 Task: Find a guest house in Santa Cruz, Philippines, with self check-in, priced between ₹9000 and ₹17000, for one guest, with one bedroom, one bed, and one bathroom, and the host speaks English.
Action: Mouse moved to (464, 115)
Screenshot: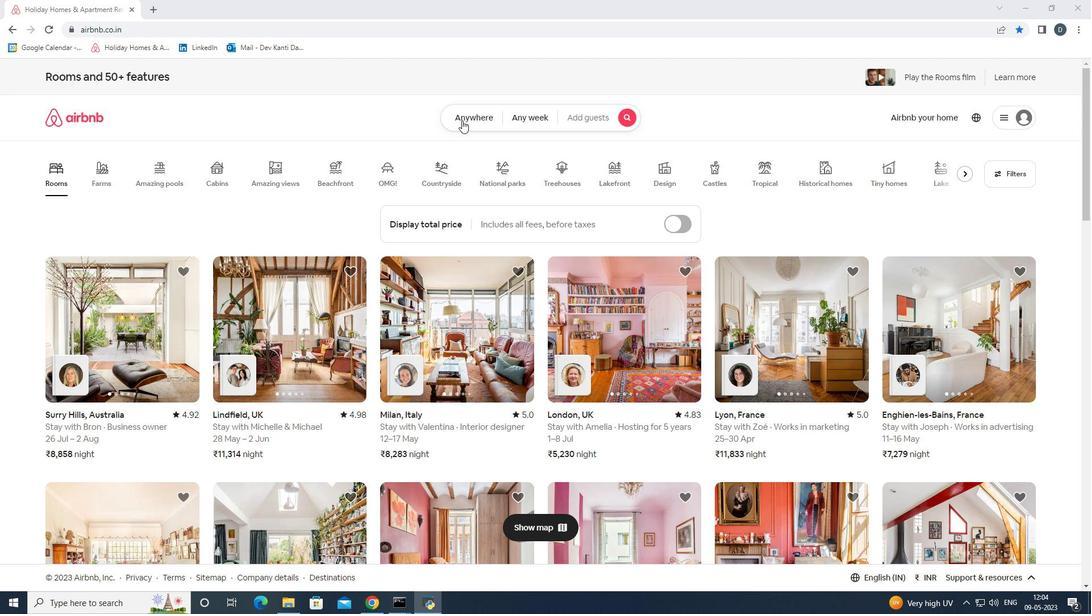 
Action: Mouse pressed left at (464, 115)
Screenshot: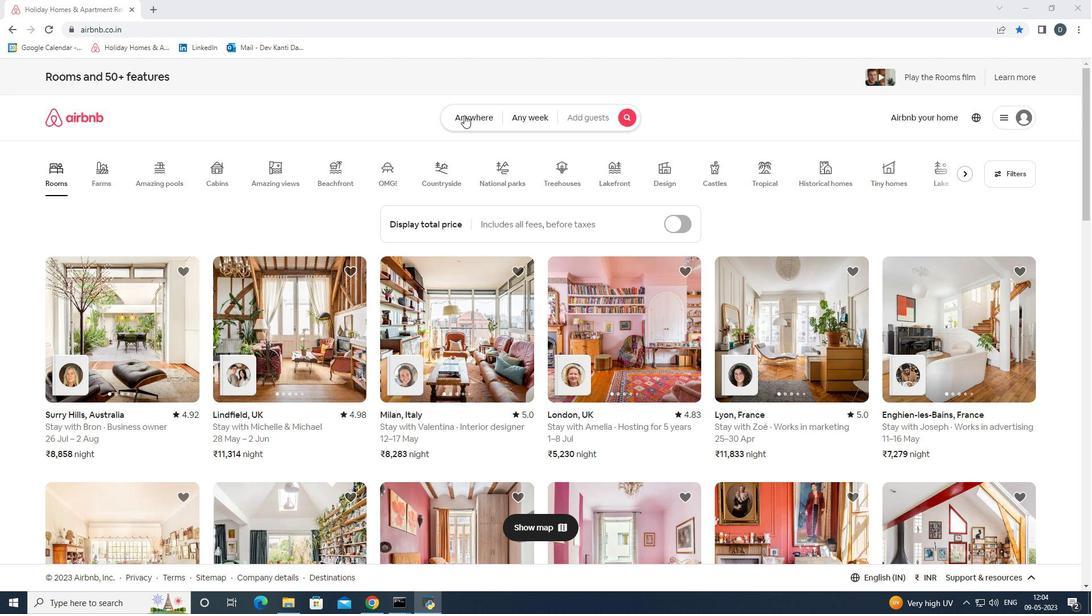 
Action: Mouse moved to (411, 162)
Screenshot: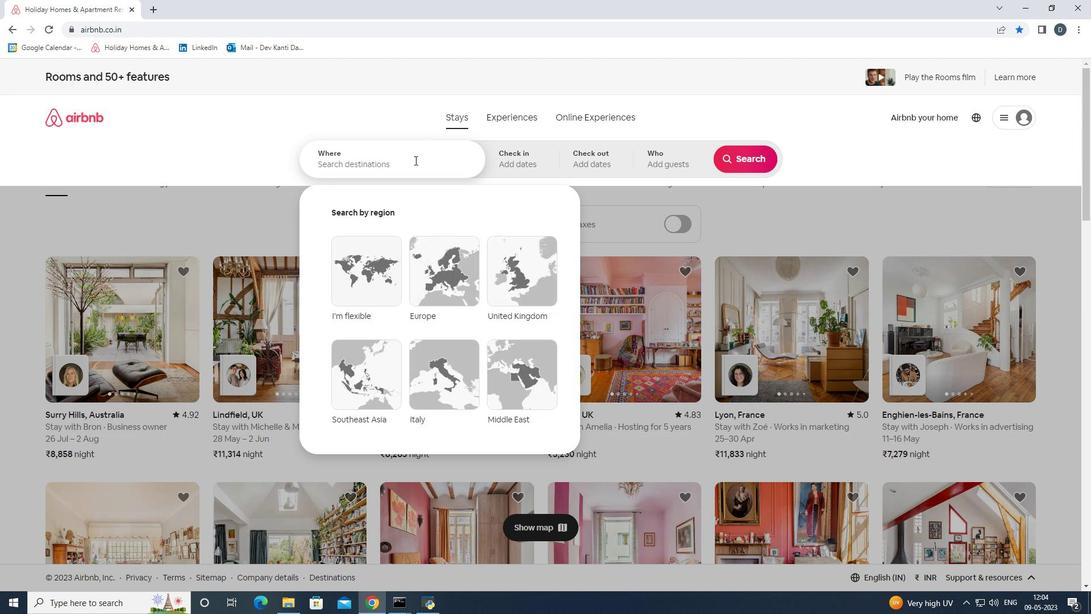 
Action: Mouse pressed left at (411, 162)
Screenshot: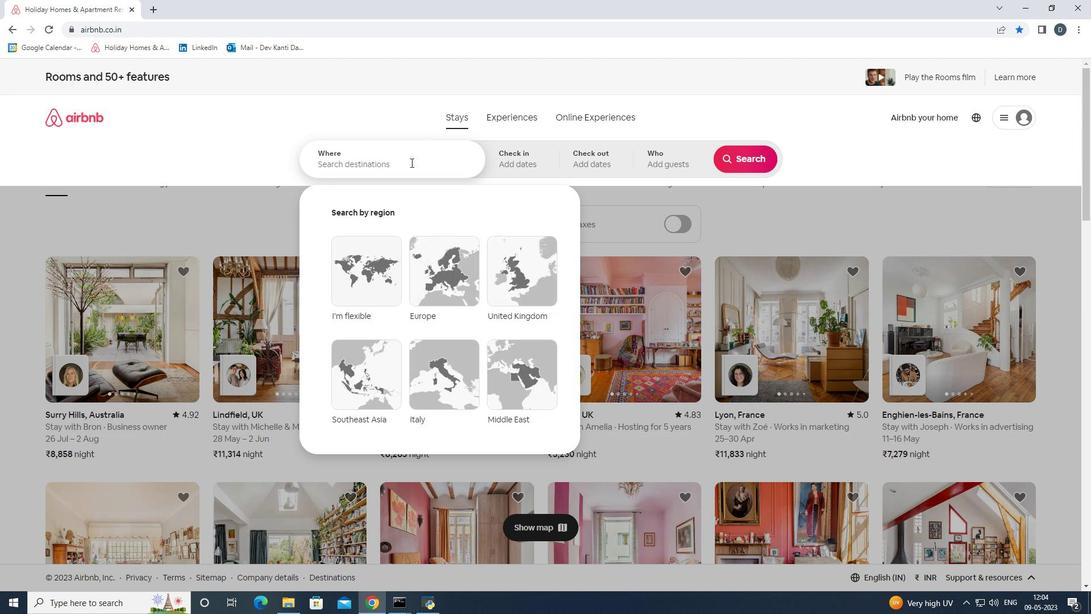 
Action: Key pressed <Key.shift><Key.shift><Key.shift><Key.shift>Santa<Key.space><Key.shift>Cruz,<Key.space><Key.shift><Key.shift><Key.shift><Key.shift><Key.shift><Key.shift>Phill<Key.backspace>ippines<Key.enter>
Screenshot: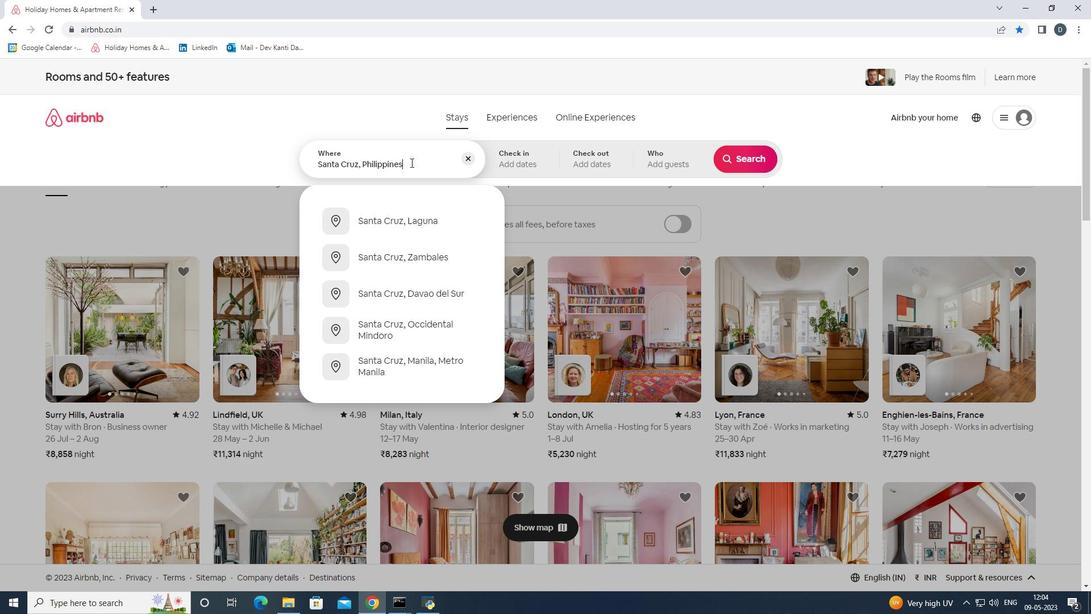
Action: Mouse moved to (742, 250)
Screenshot: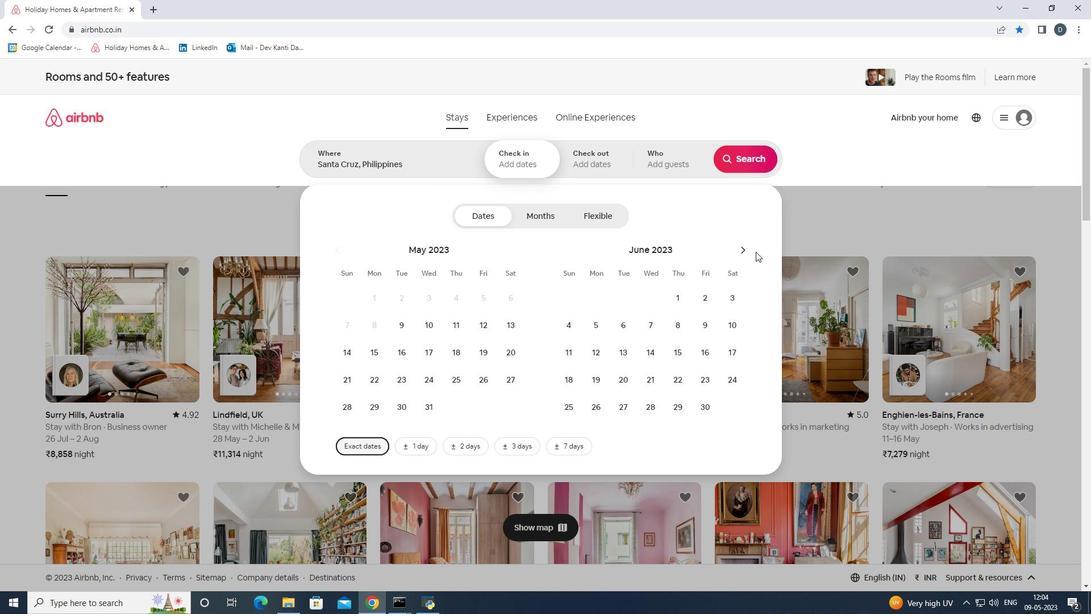 
Action: Mouse pressed left at (742, 250)
Screenshot: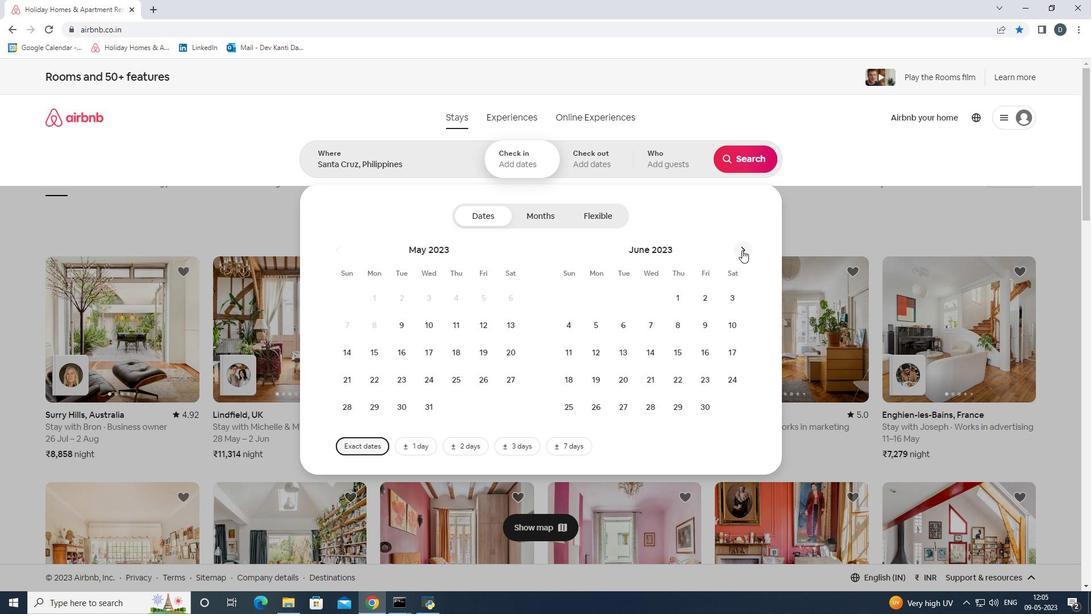
Action: Mouse pressed left at (742, 250)
Screenshot: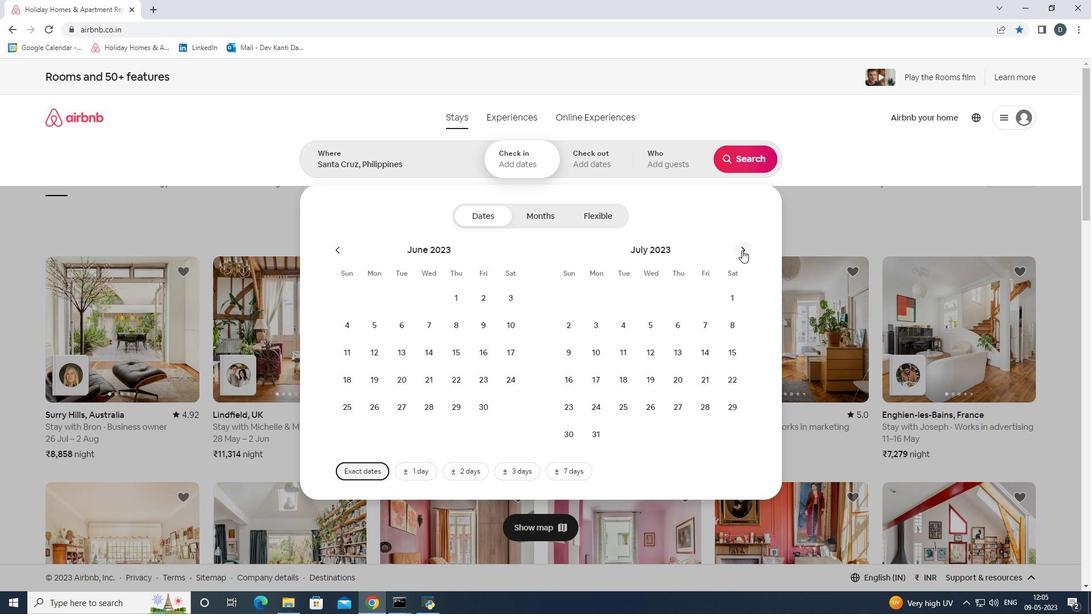 
Action: Mouse pressed left at (742, 250)
Screenshot: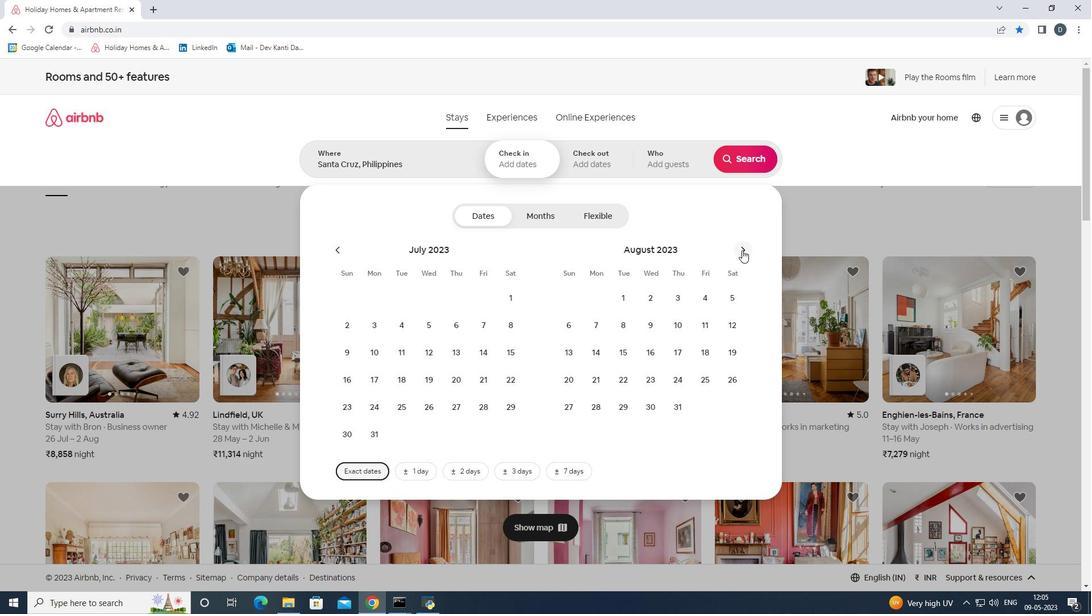 
Action: Mouse moved to (655, 323)
Screenshot: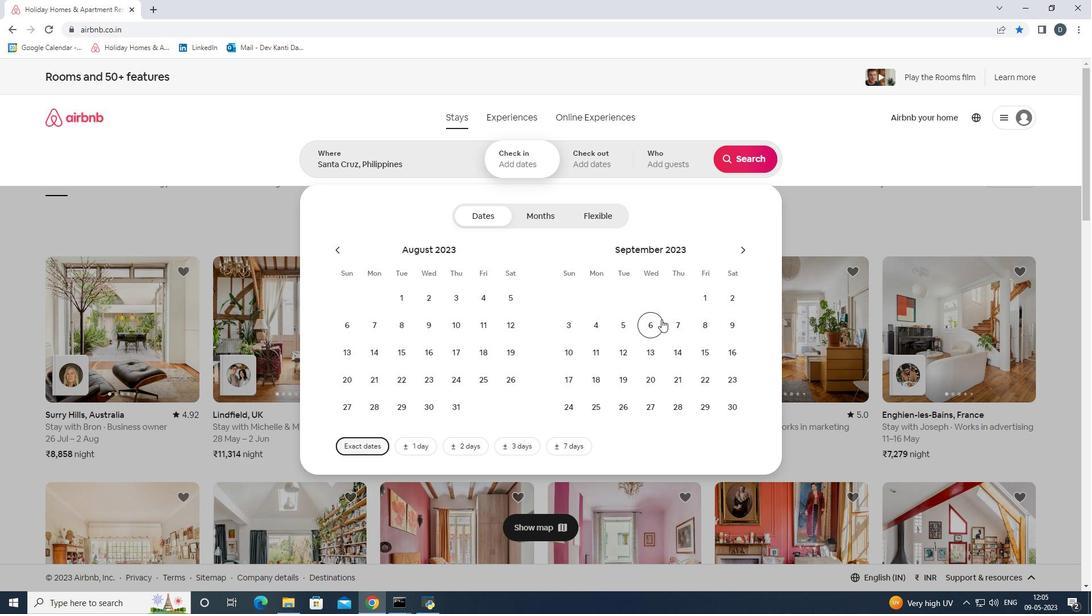 
Action: Mouse pressed left at (655, 323)
Screenshot: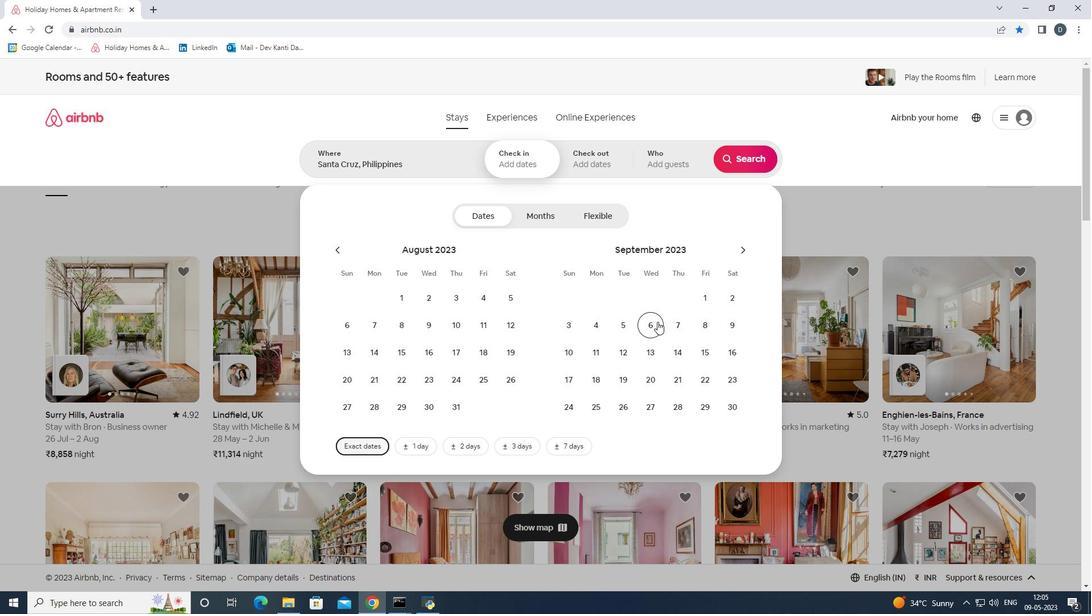 
Action: Mouse moved to (571, 355)
Screenshot: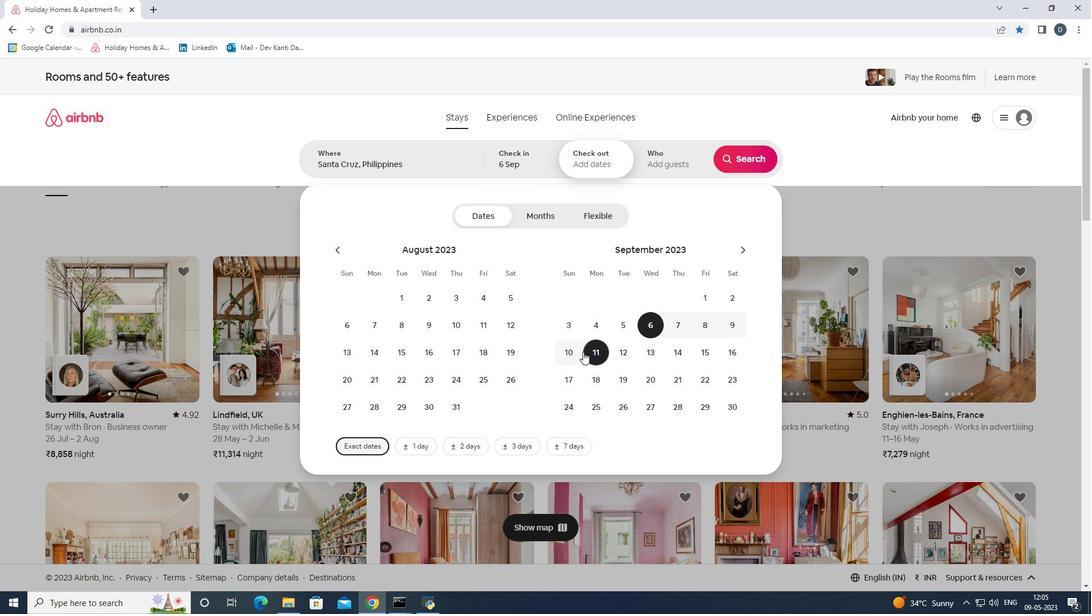 
Action: Mouse pressed left at (571, 355)
Screenshot: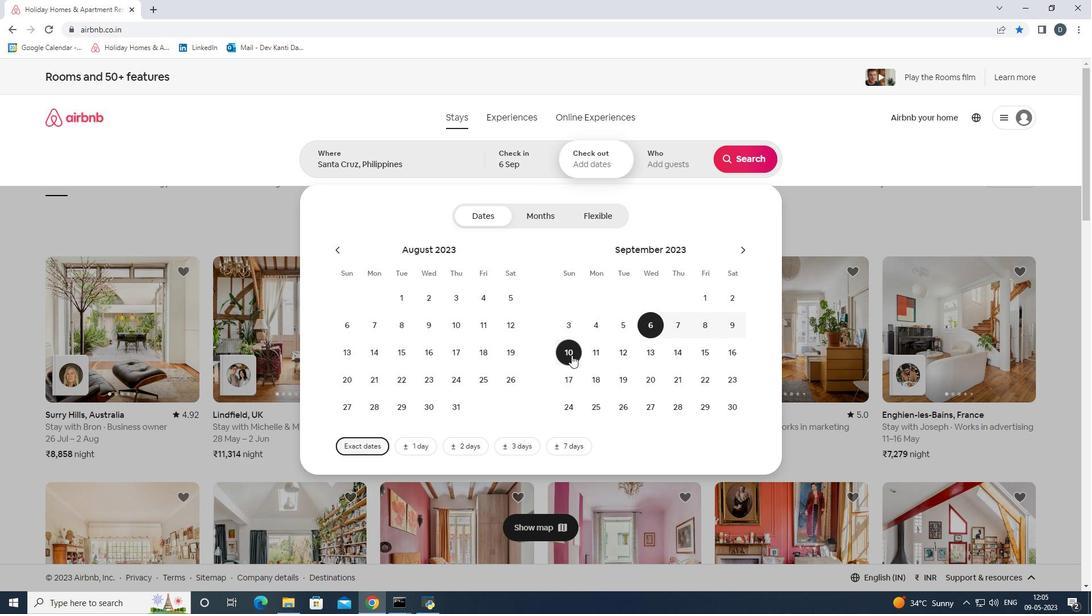 
Action: Mouse moved to (661, 165)
Screenshot: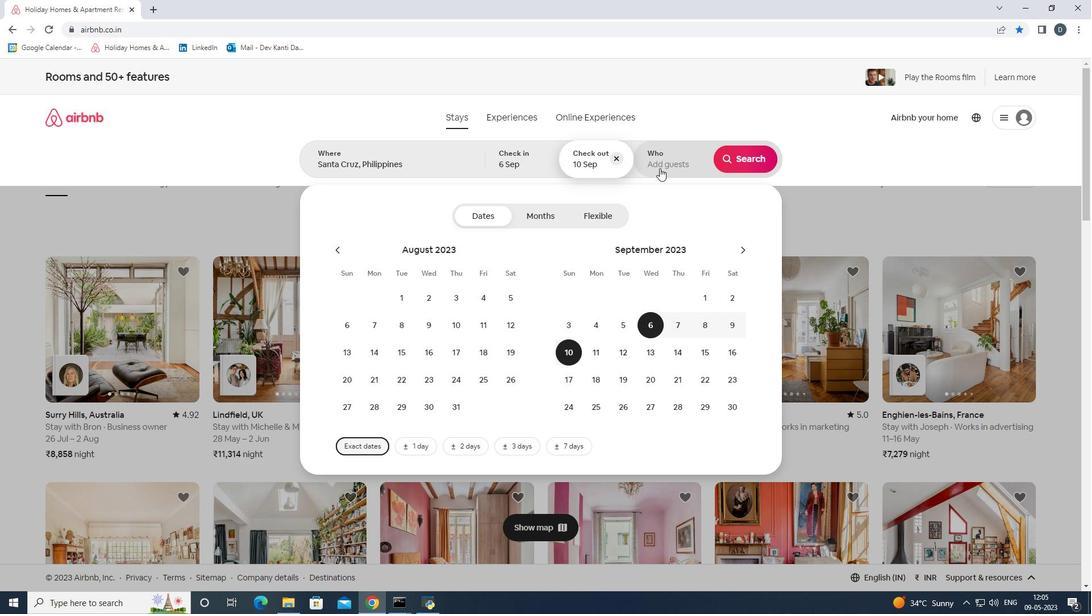 
Action: Mouse pressed left at (661, 165)
Screenshot: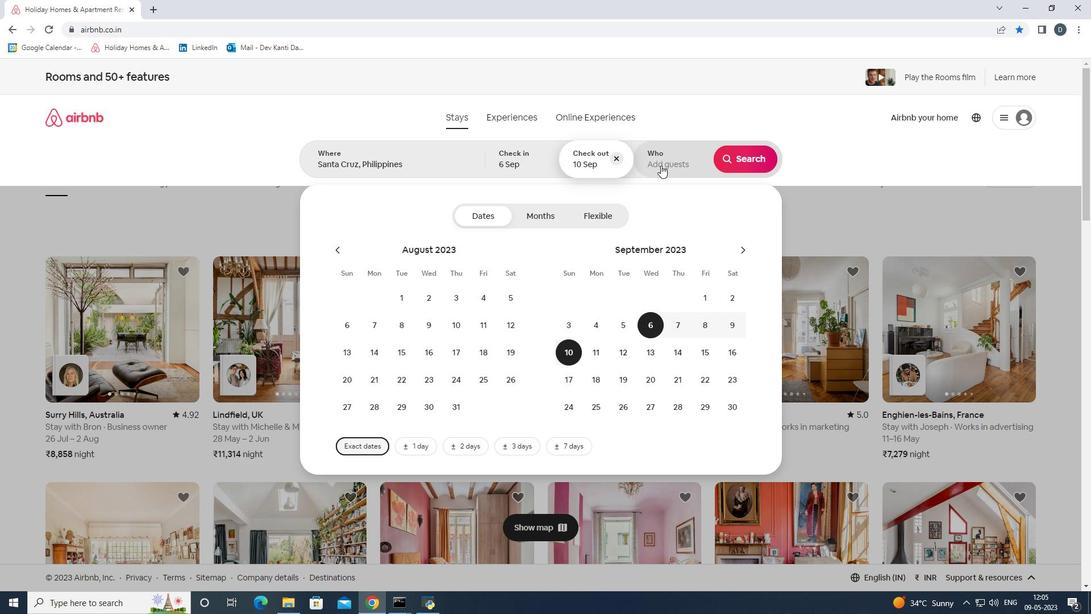 
Action: Mouse moved to (745, 217)
Screenshot: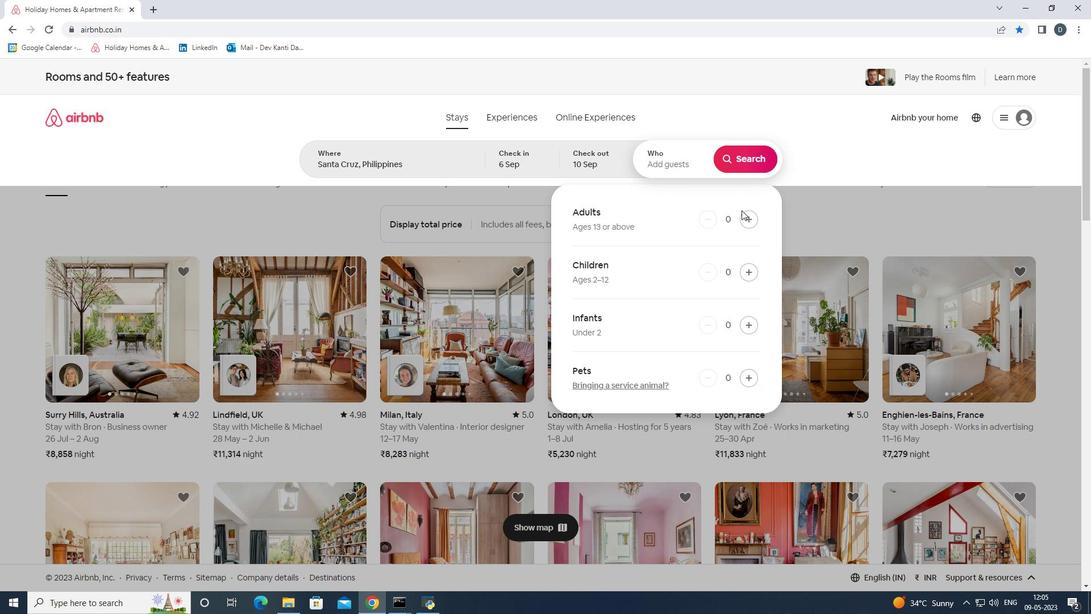 
Action: Mouse pressed left at (745, 217)
Screenshot: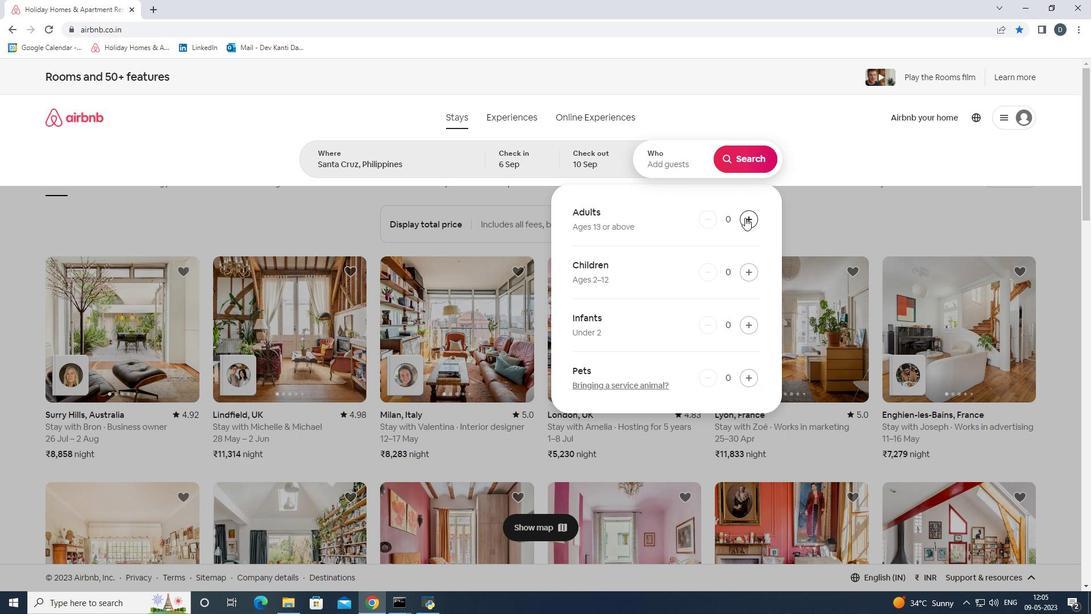 
Action: Mouse moved to (748, 165)
Screenshot: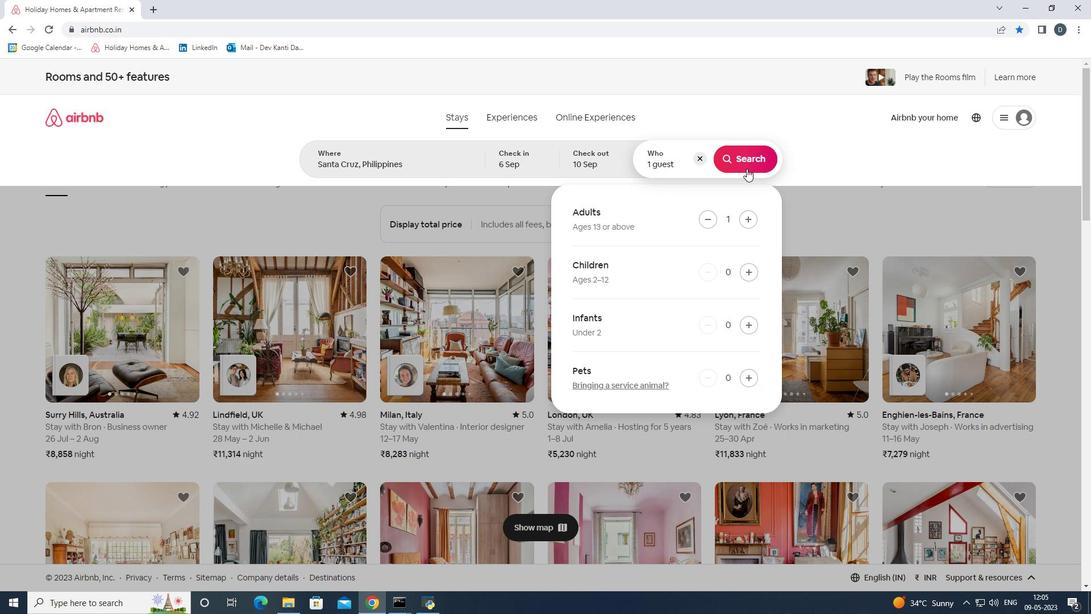 
Action: Mouse pressed left at (748, 165)
Screenshot: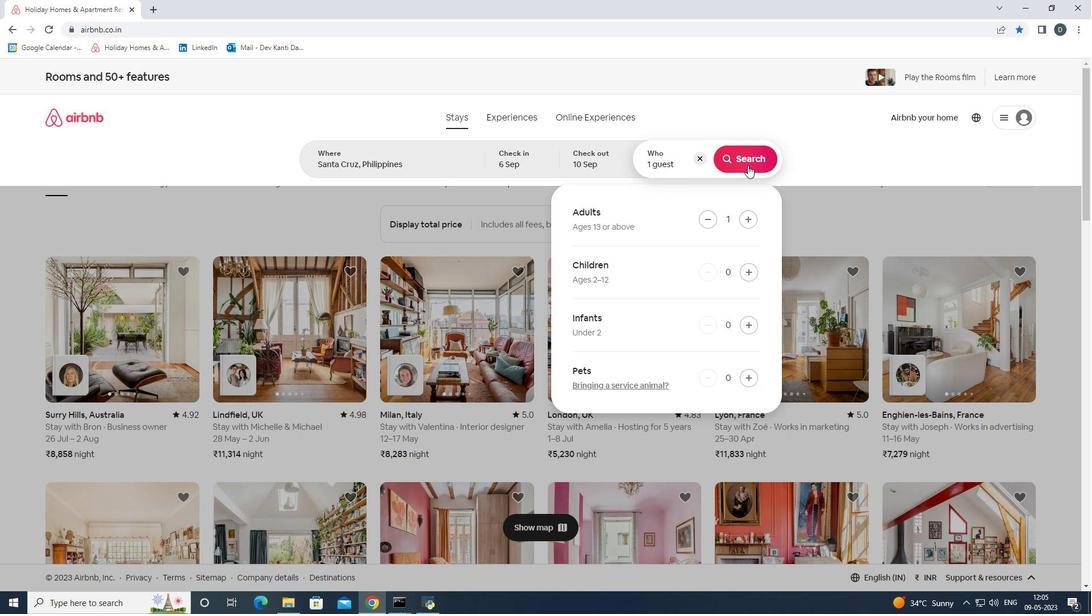 
Action: Mouse moved to (1039, 126)
Screenshot: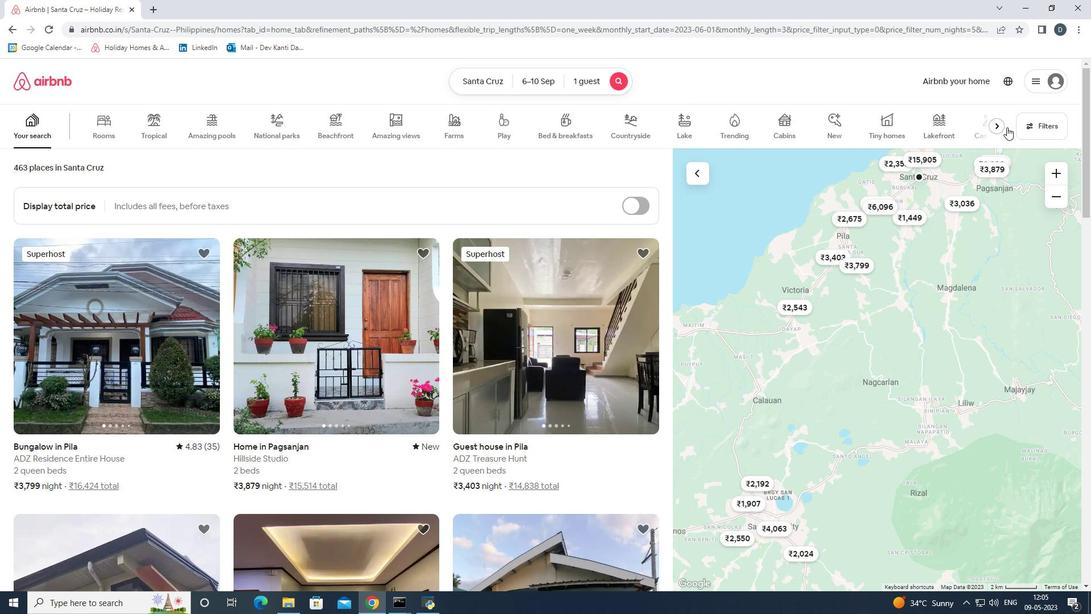 
Action: Mouse pressed left at (1039, 126)
Screenshot: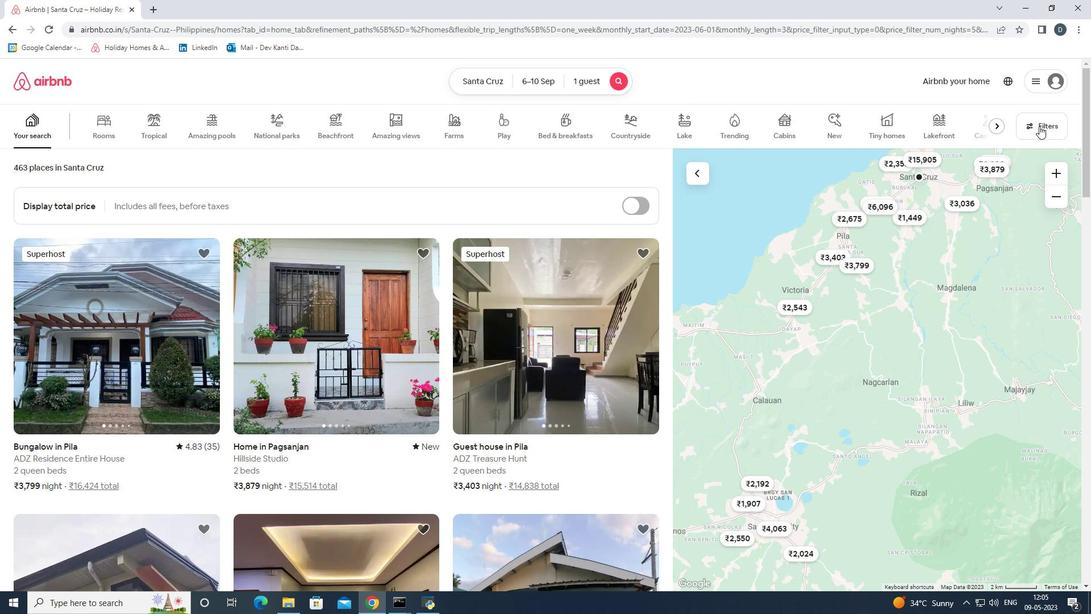 
Action: Mouse moved to (465, 403)
Screenshot: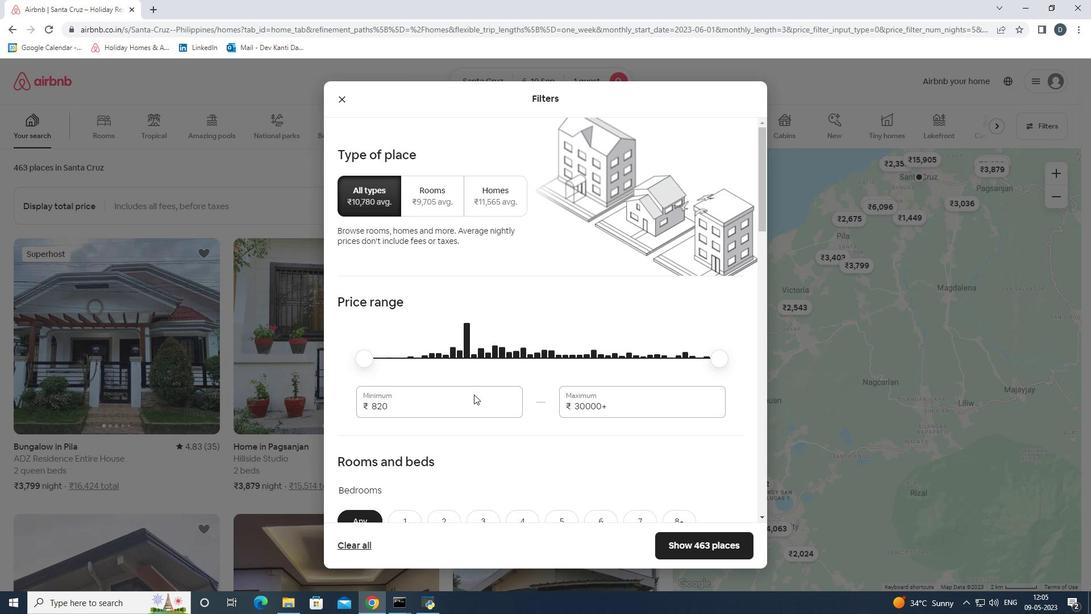 
Action: Mouse pressed left at (465, 403)
Screenshot: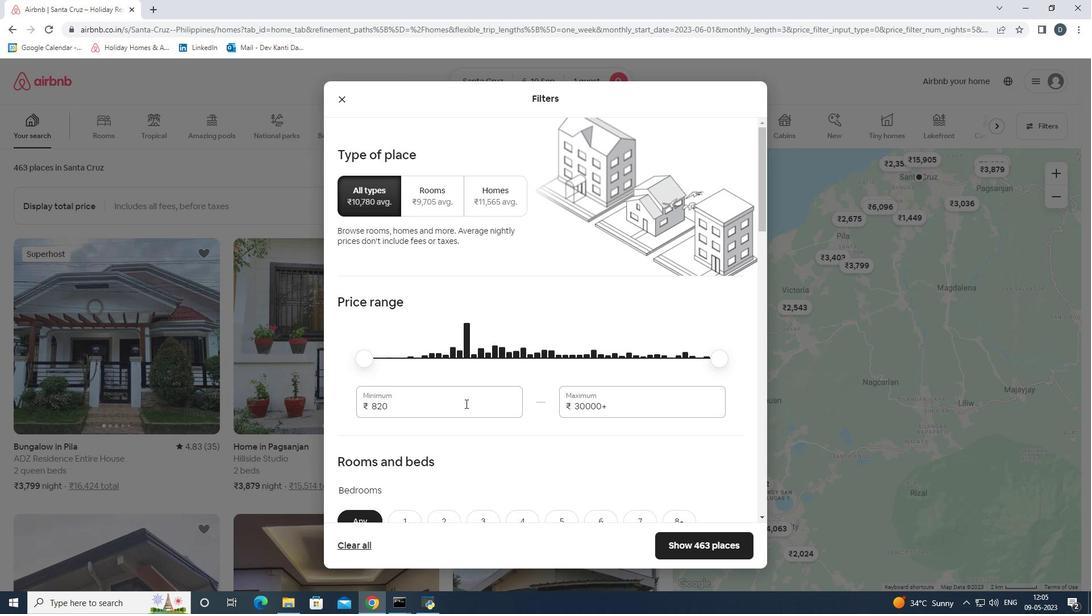 
Action: Mouse pressed left at (465, 403)
Screenshot: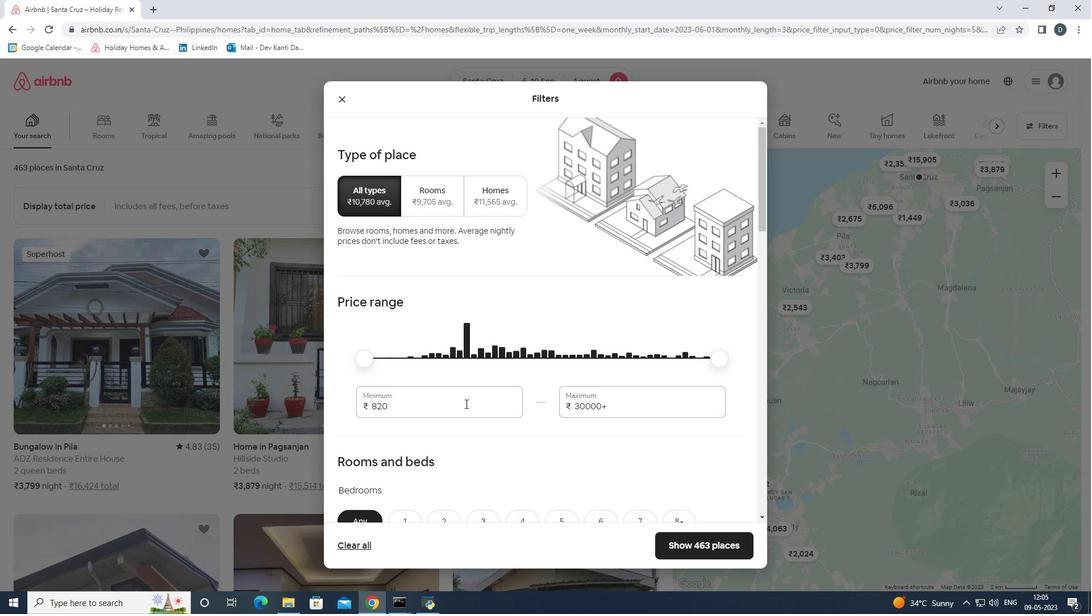 
Action: Key pressed 9000<Key.tab>17000
Screenshot: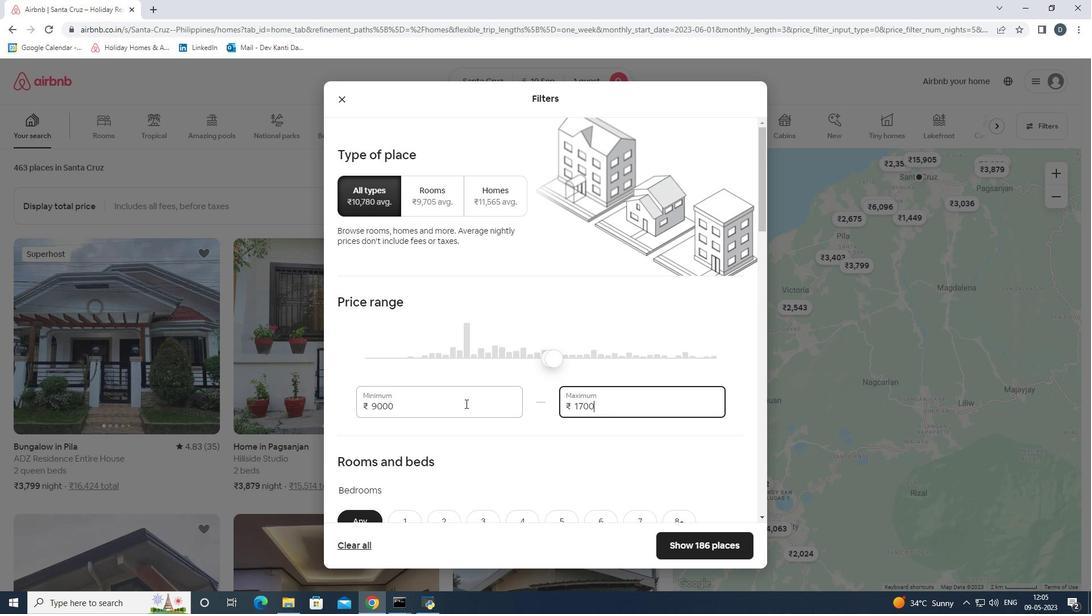 
Action: Mouse scrolled (465, 403) with delta (0, 0)
Screenshot: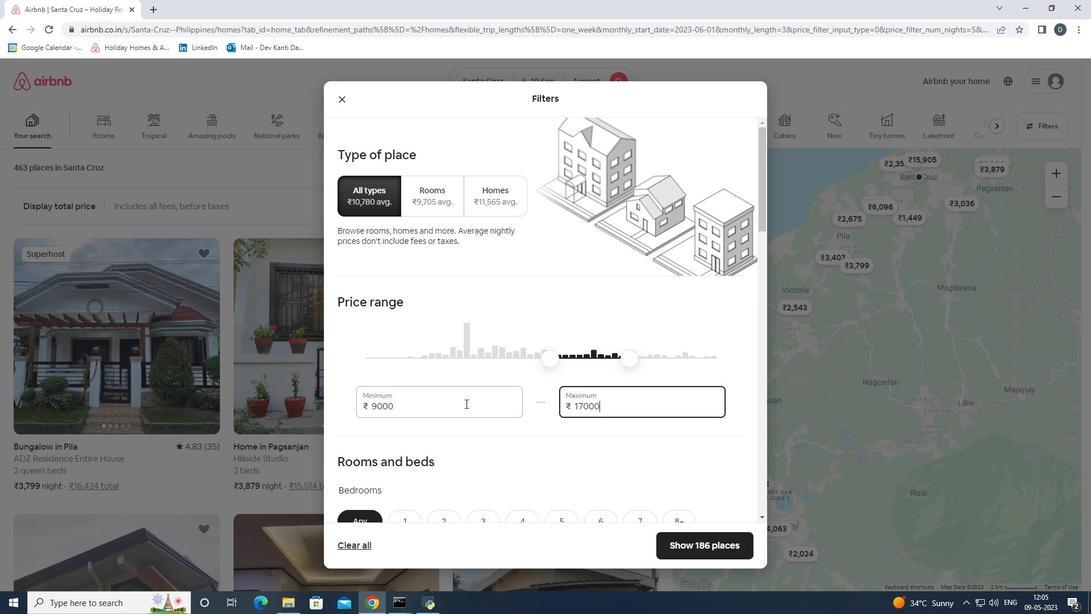 
Action: Mouse scrolled (465, 403) with delta (0, 0)
Screenshot: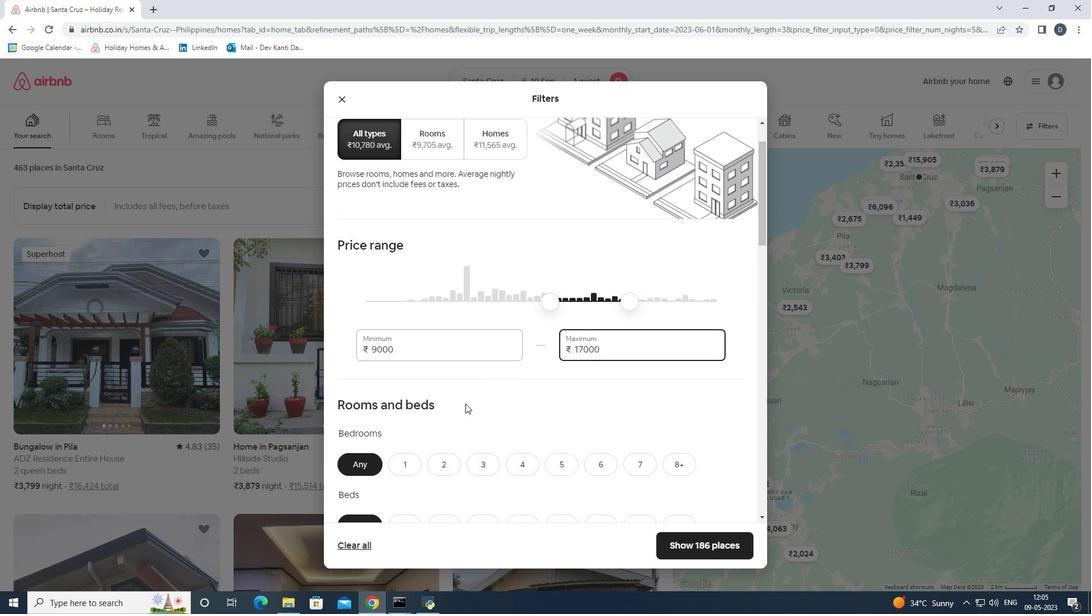 
Action: Mouse scrolled (465, 403) with delta (0, 0)
Screenshot: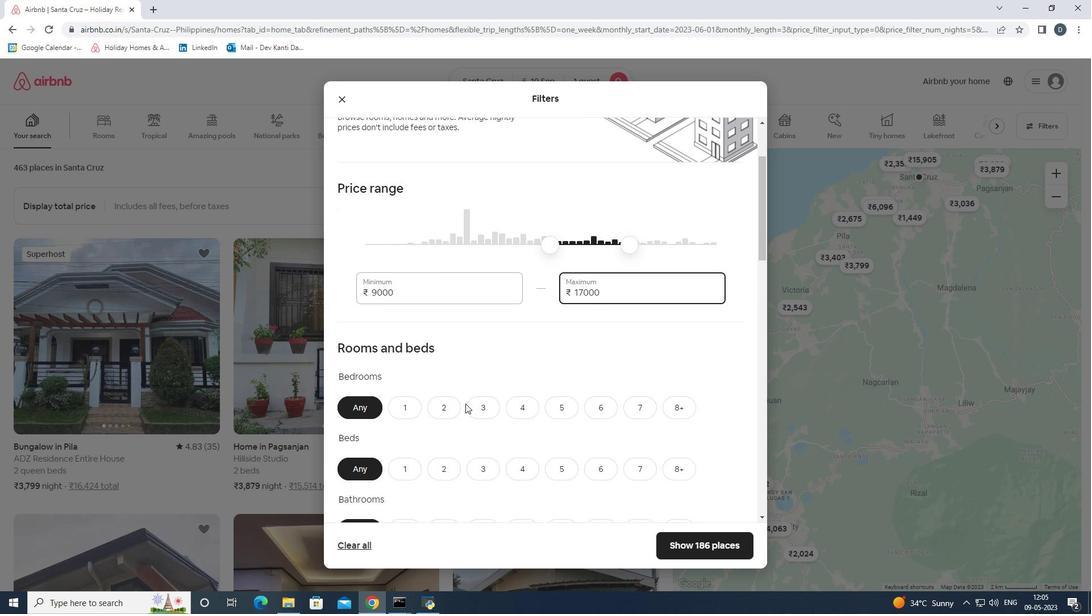 
Action: Mouse moved to (408, 354)
Screenshot: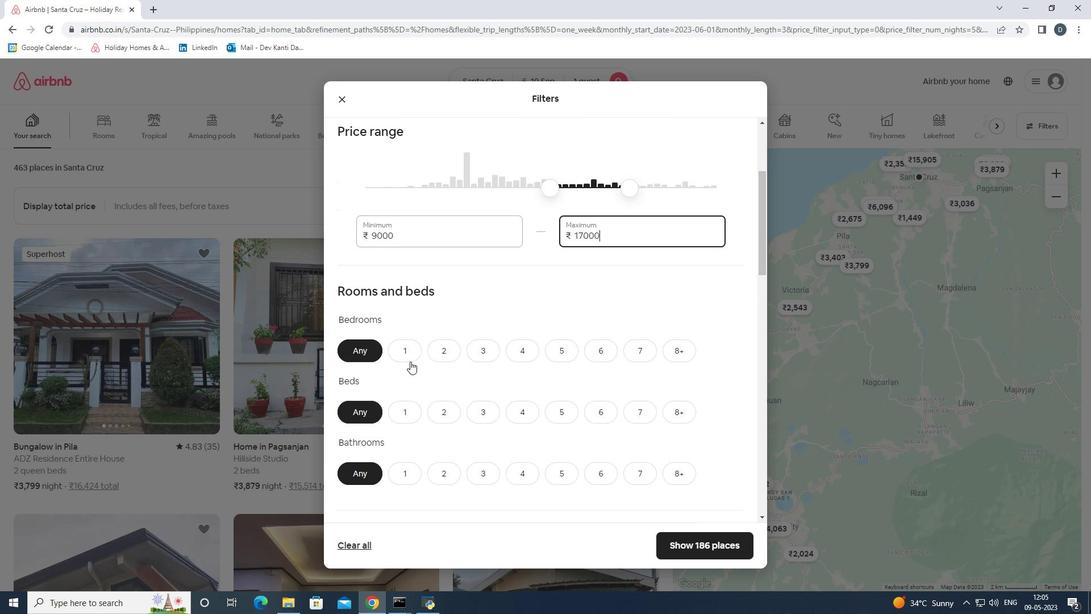 
Action: Mouse pressed left at (408, 354)
Screenshot: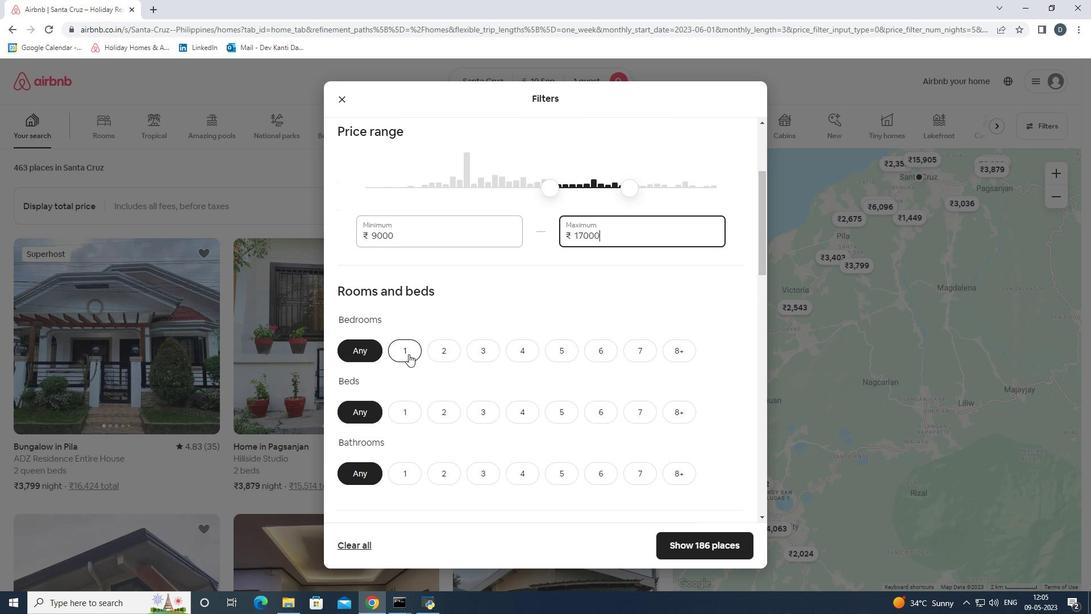 
Action: Mouse moved to (400, 406)
Screenshot: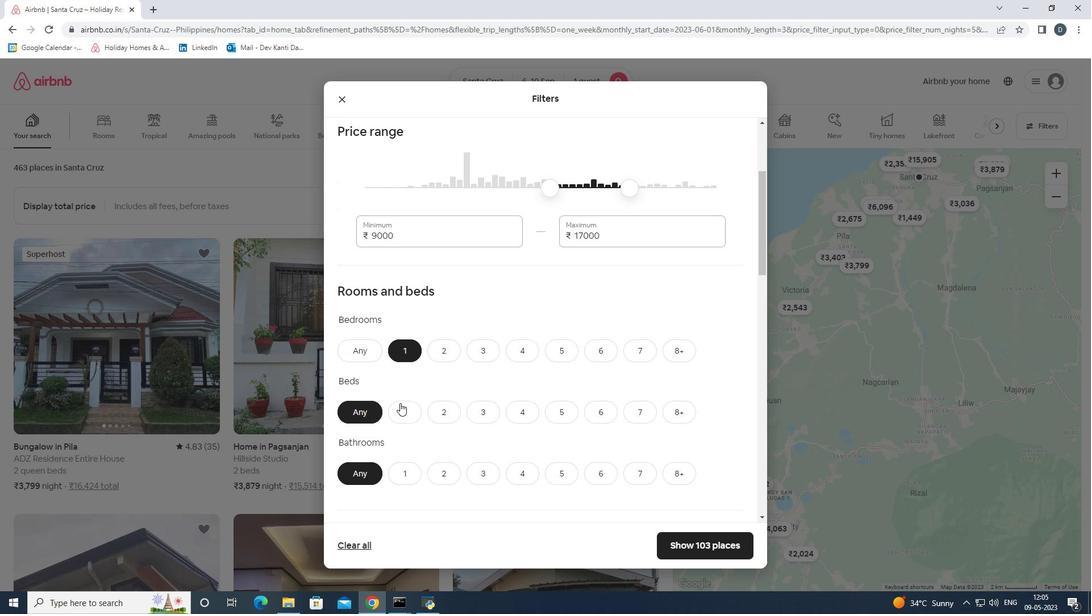 
Action: Mouse pressed left at (400, 406)
Screenshot: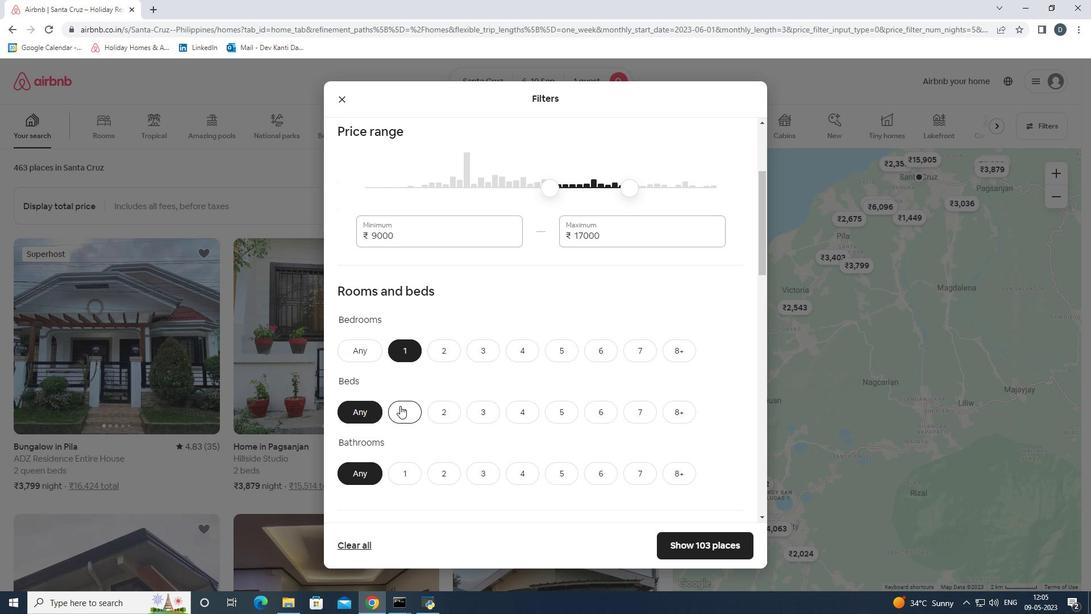 
Action: Mouse moved to (400, 467)
Screenshot: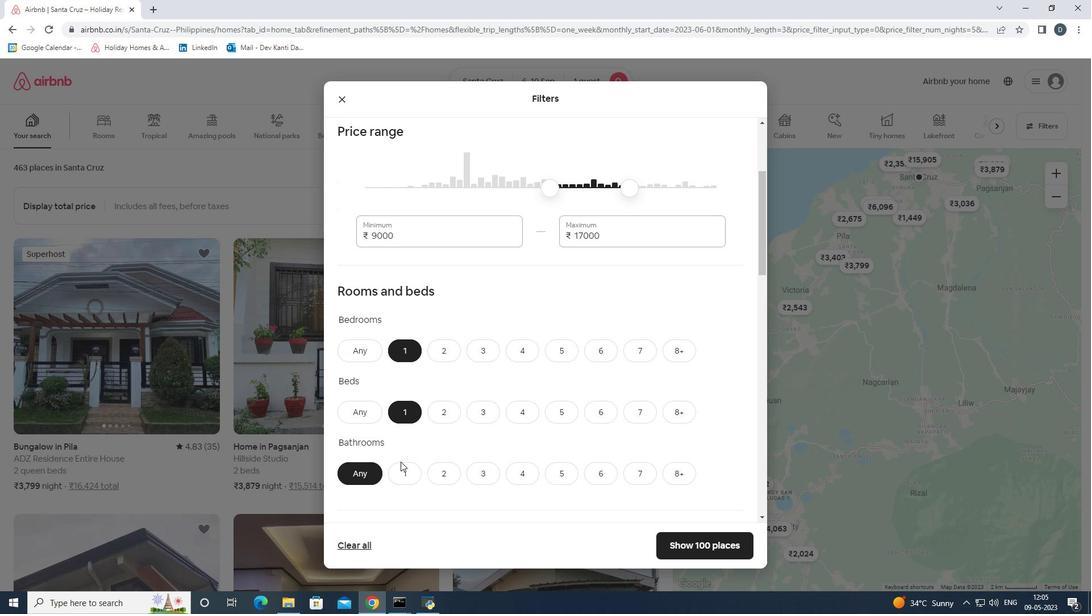 
Action: Mouse pressed left at (400, 467)
Screenshot: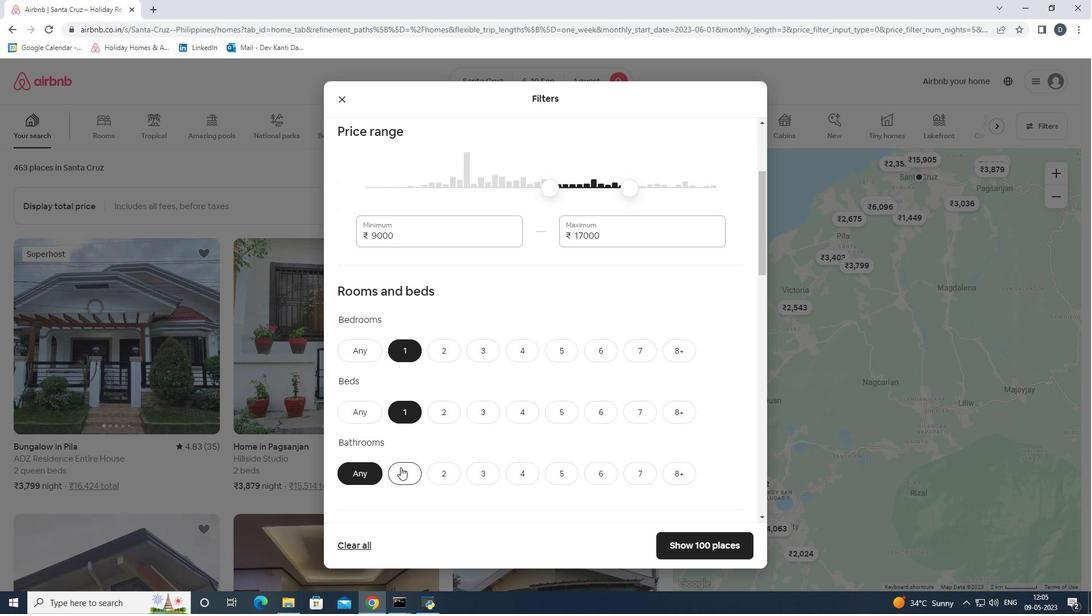 
Action: Mouse moved to (400, 468)
Screenshot: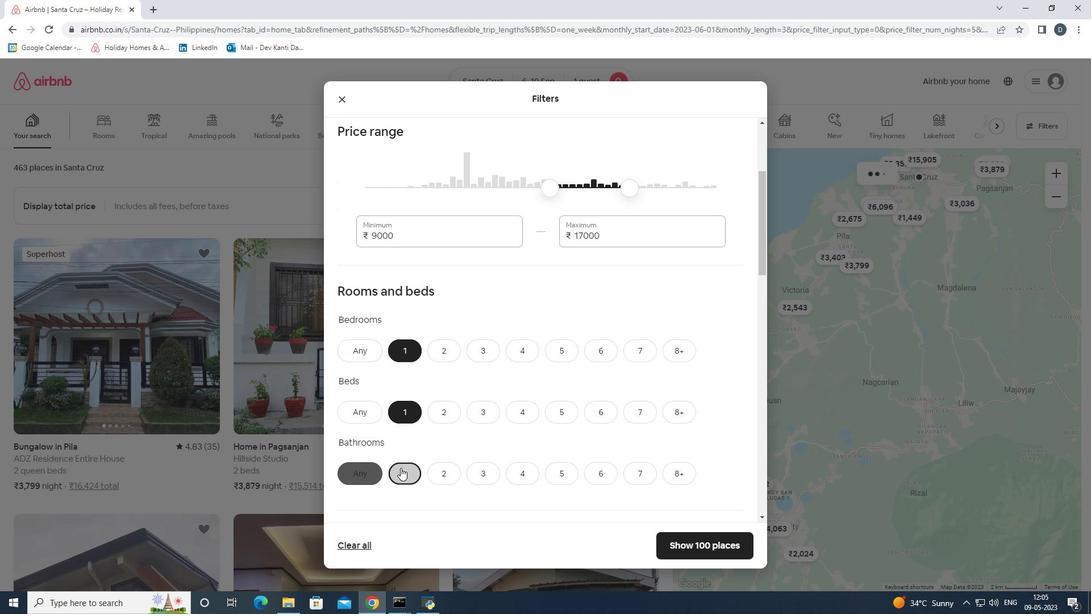 
Action: Mouse scrolled (400, 467) with delta (0, 0)
Screenshot: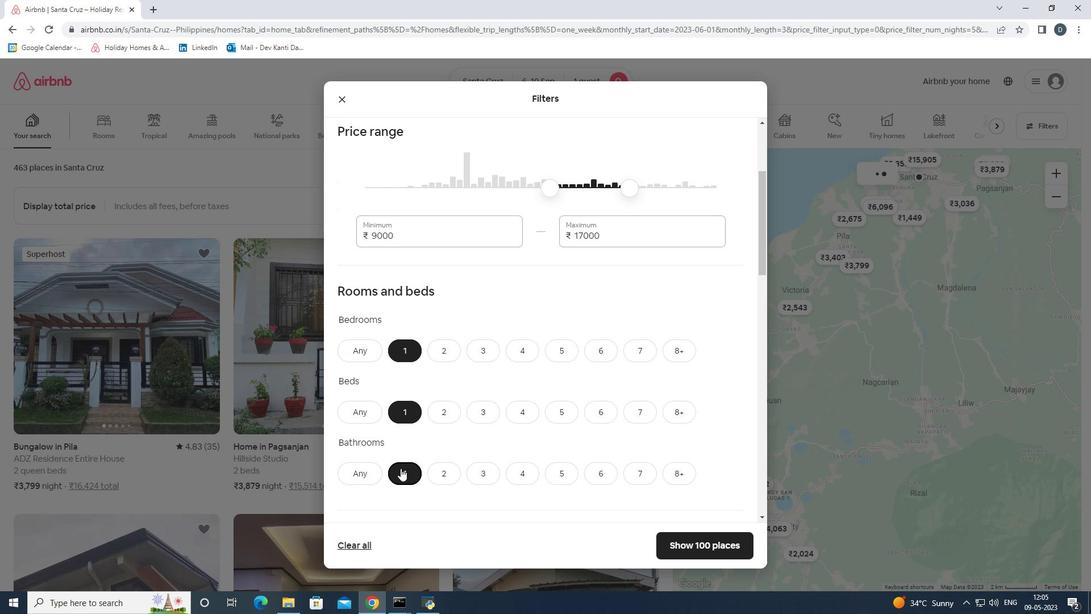 
Action: Mouse scrolled (400, 467) with delta (0, 0)
Screenshot: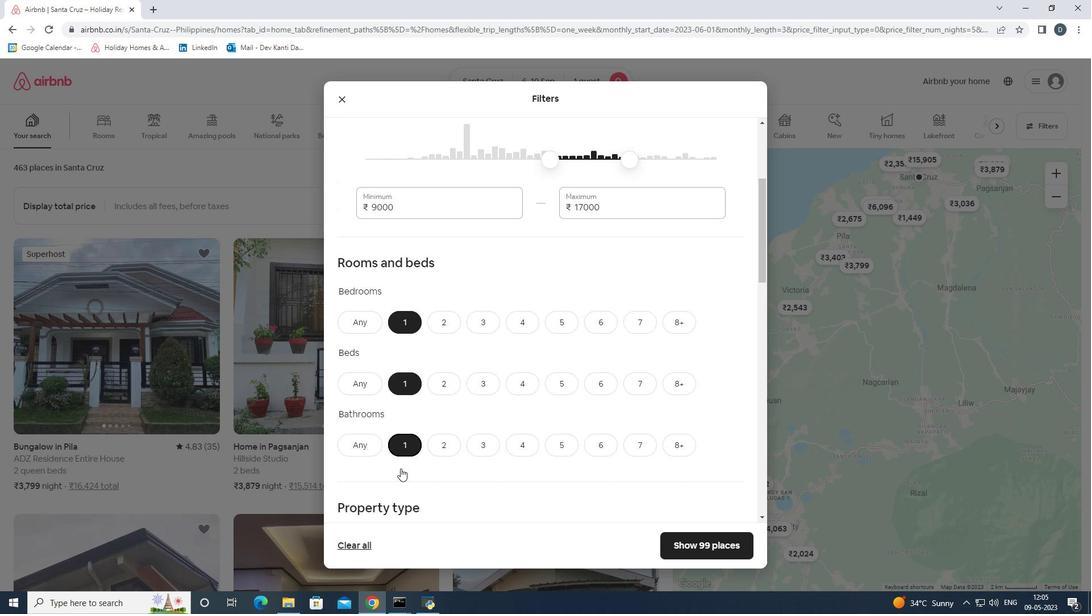 
Action: Mouse scrolled (400, 467) with delta (0, 0)
Screenshot: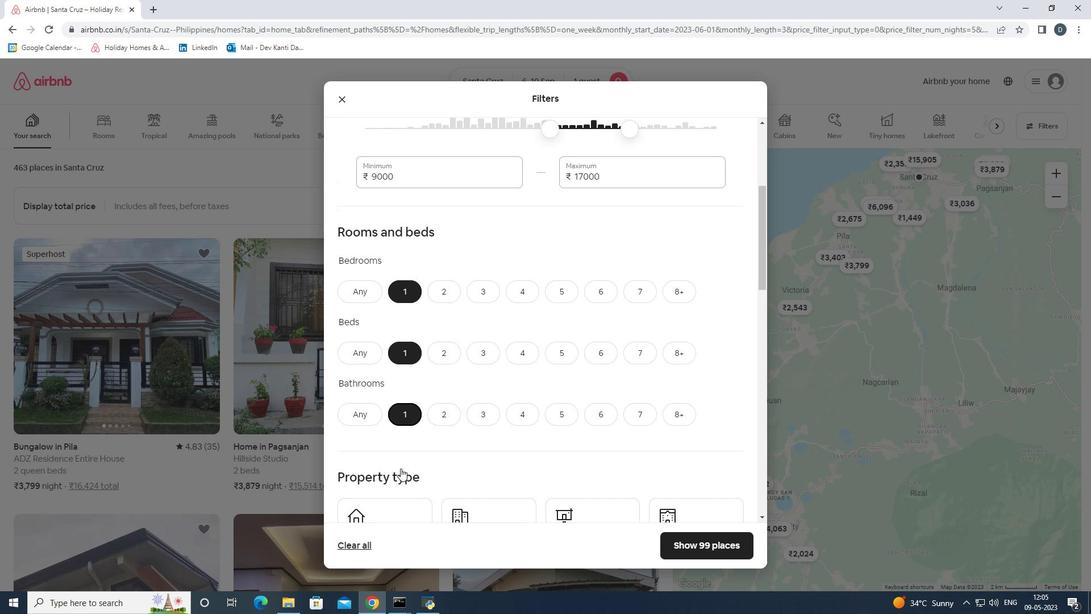 
Action: Mouse moved to (399, 416)
Screenshot: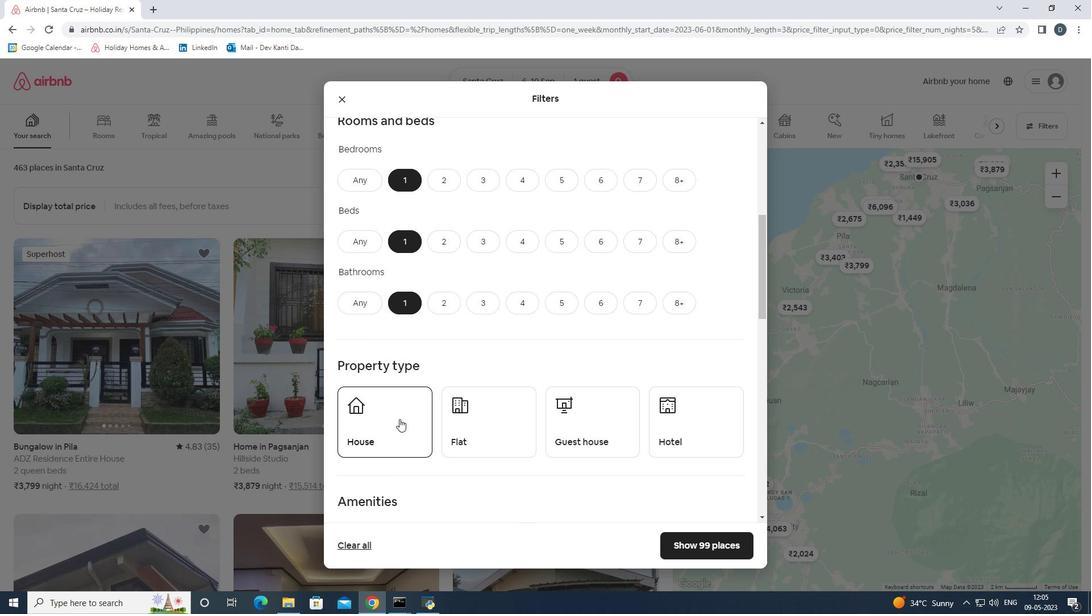 
Action: Mouse pressed left at (399, 416)
Screenshot: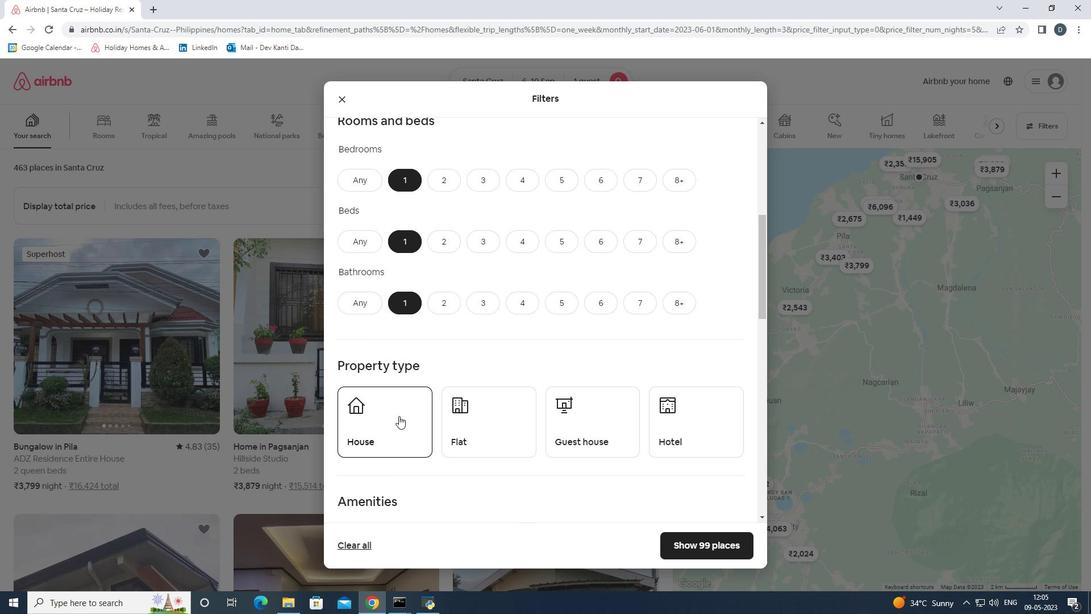 
Action: Mouse moved to (466, 412)
Screenshot: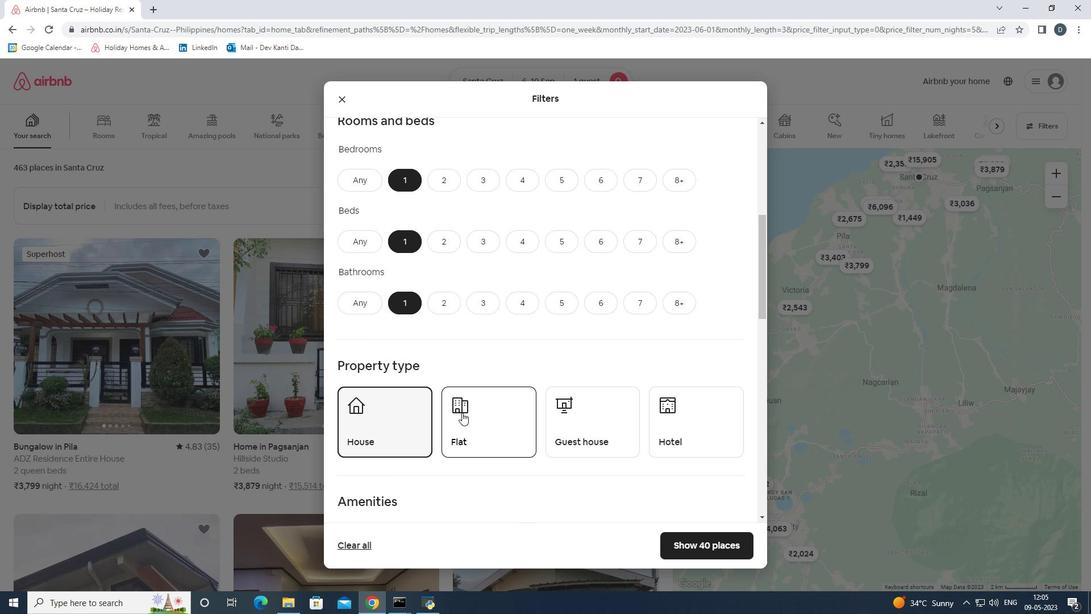 
Action: Mouse pressed left at (466, 412)
Screenshot: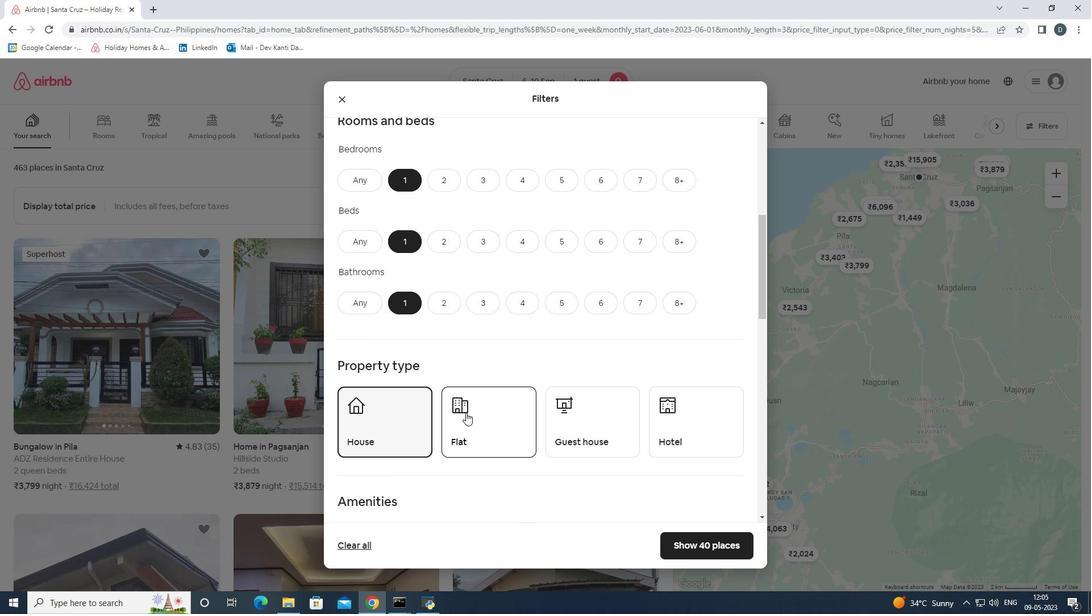 
Action: Mouse moved to (566, 416)
Screenshot: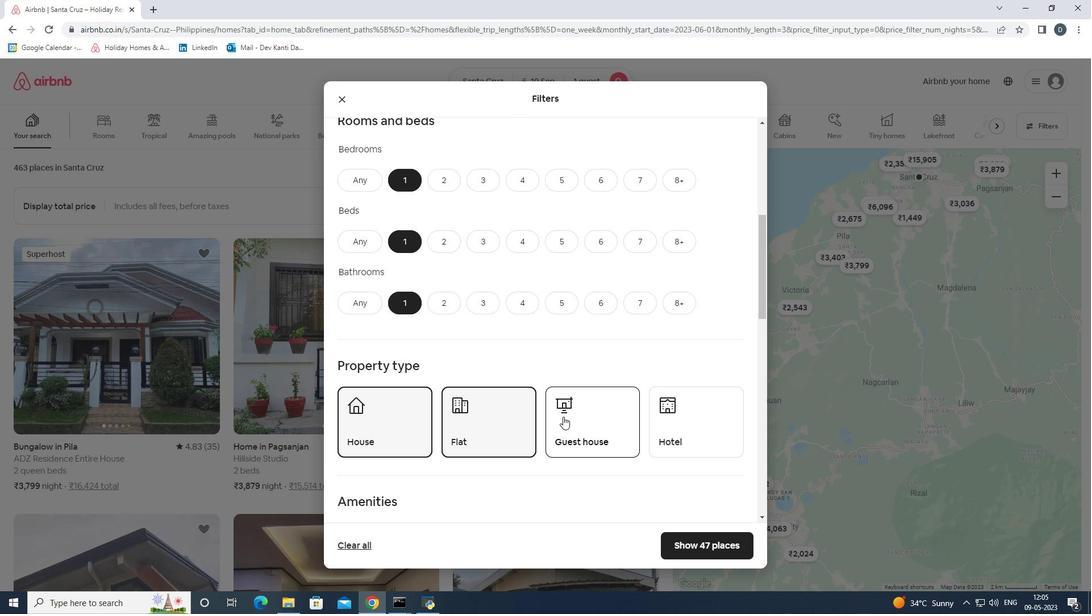 
Action: Mouse pressed left at (566, 416)
Screenshot: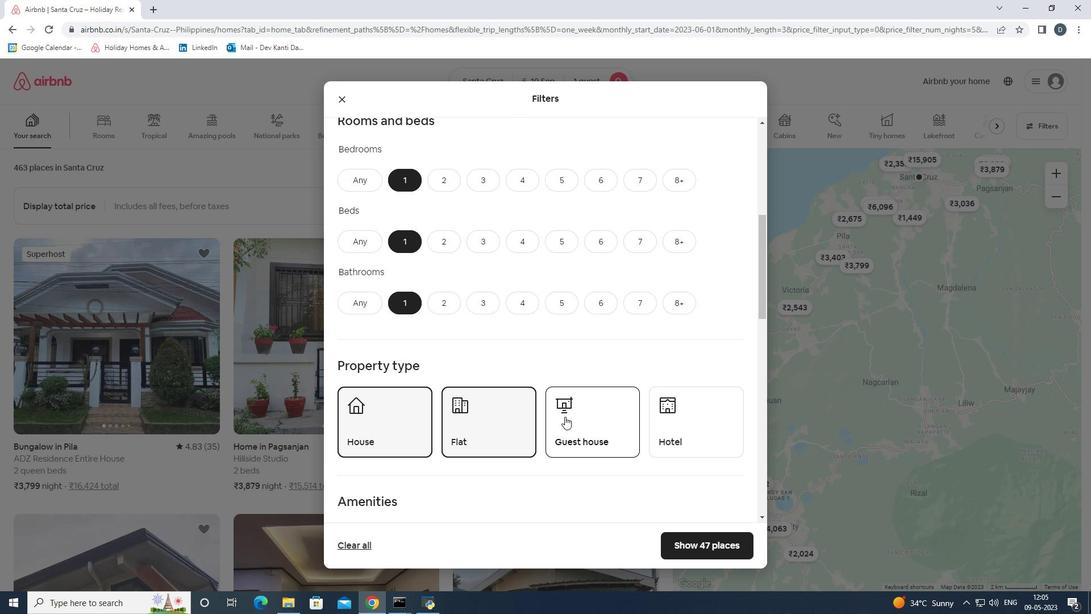 
Action: Mouse moved to (665, 414)
Screenshot: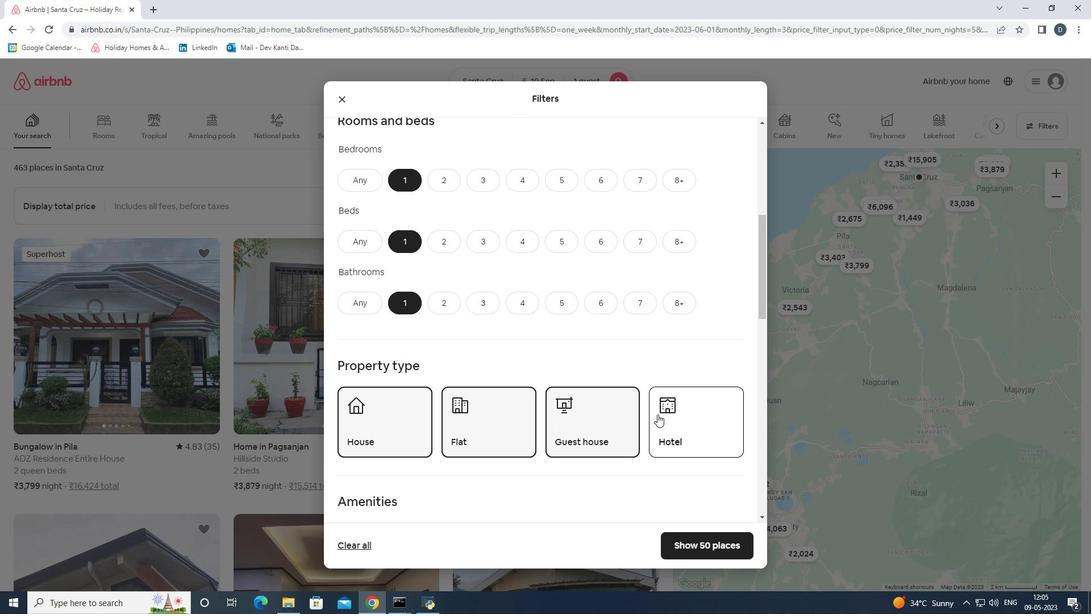
Action: Mouse pressed left at (665, 414)
Screenshot: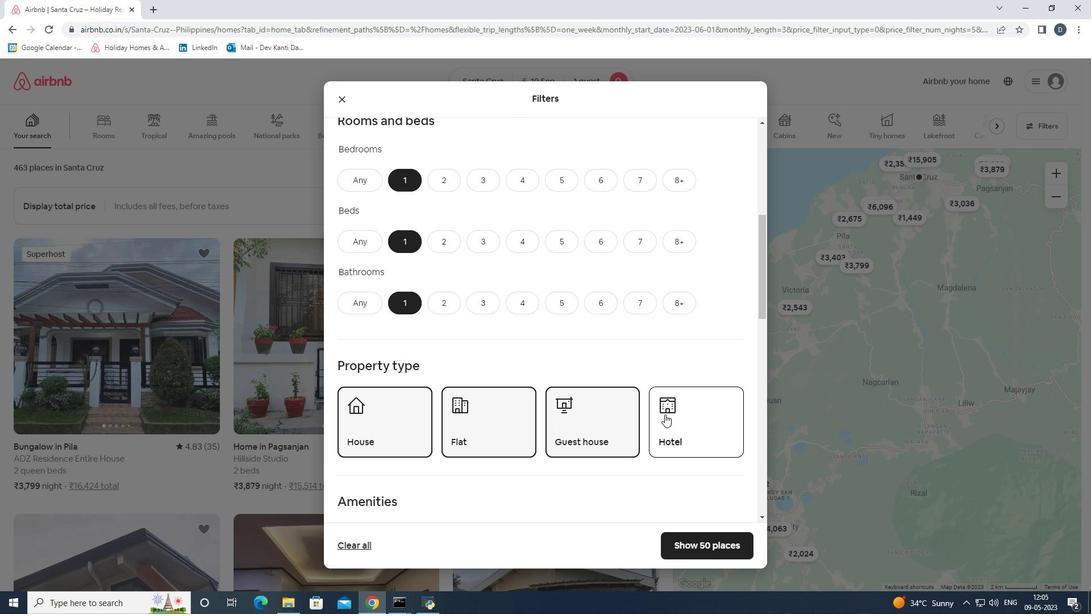 
Action: Mouse scrolled (665, 413) with delta (0, 0)
Screenshot: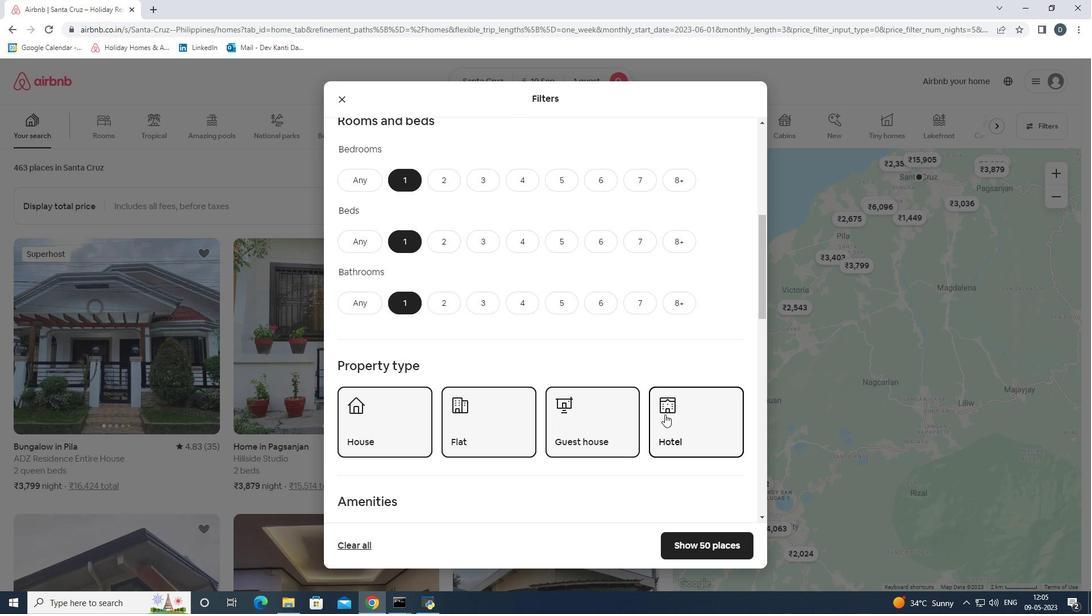 
Action: Mouse scrolled (665, 413) with delta (0, 0)
Screenshot: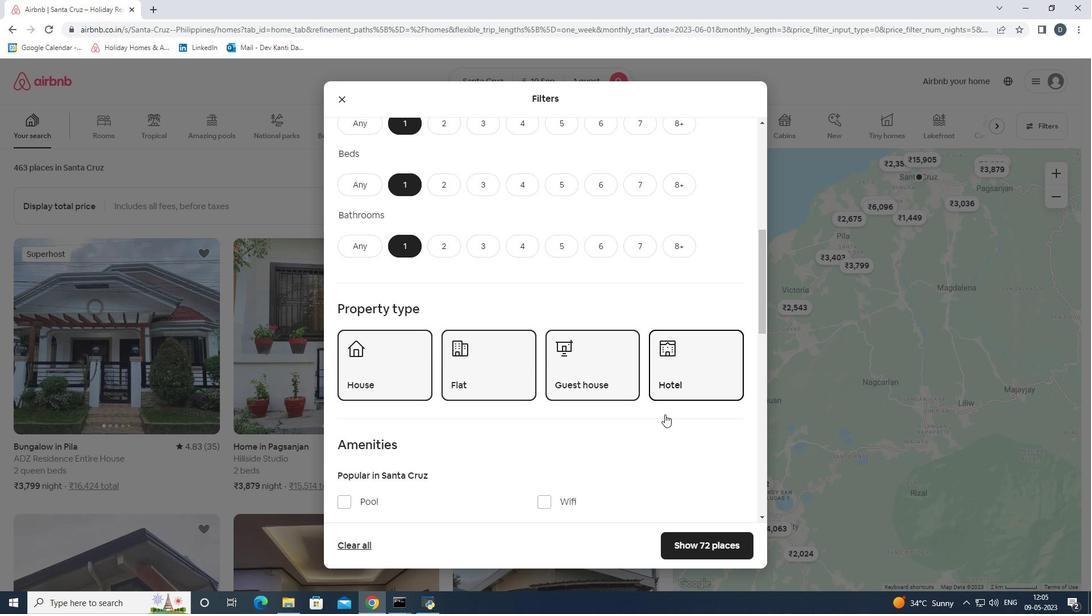 
Action: Mouse scrolled (665, 413) with delta (0, 0)
Screenshot: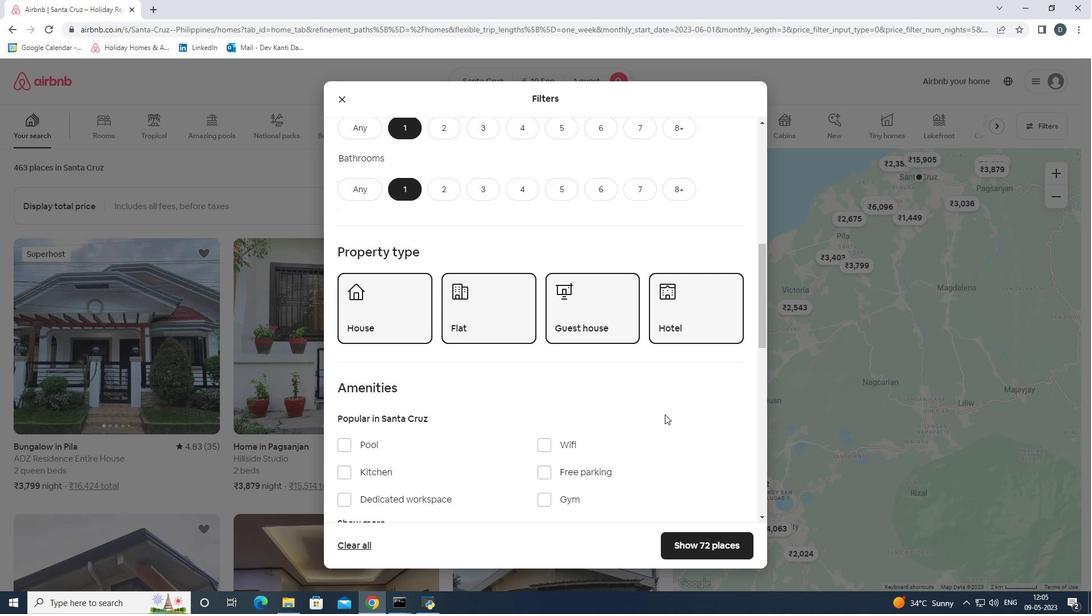 
Action: Mouse moved to (695, 411)
Screenshot: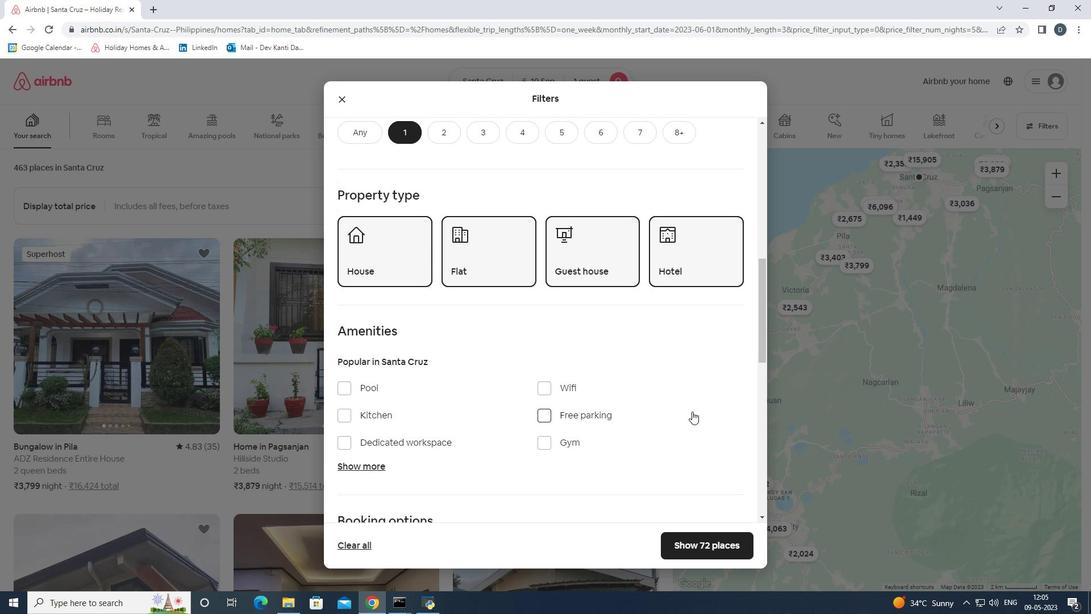 
Action: Mouse scrolled (695, 411) with delta (0, 0)
Screenshot: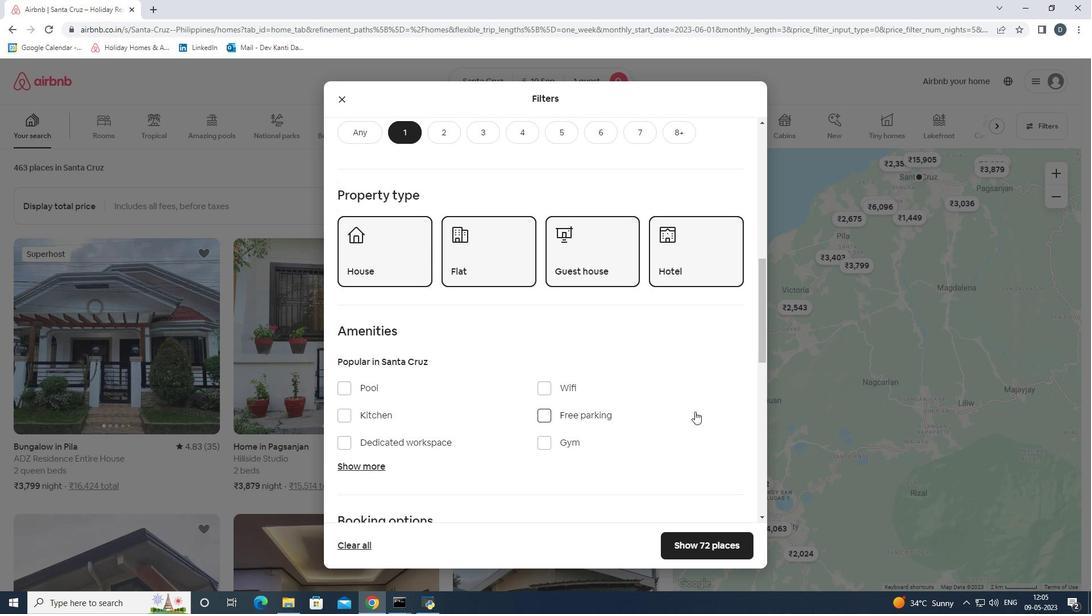 
Action: Mouse scrolled (695, 411) with delta (0, 0)
Screenshot: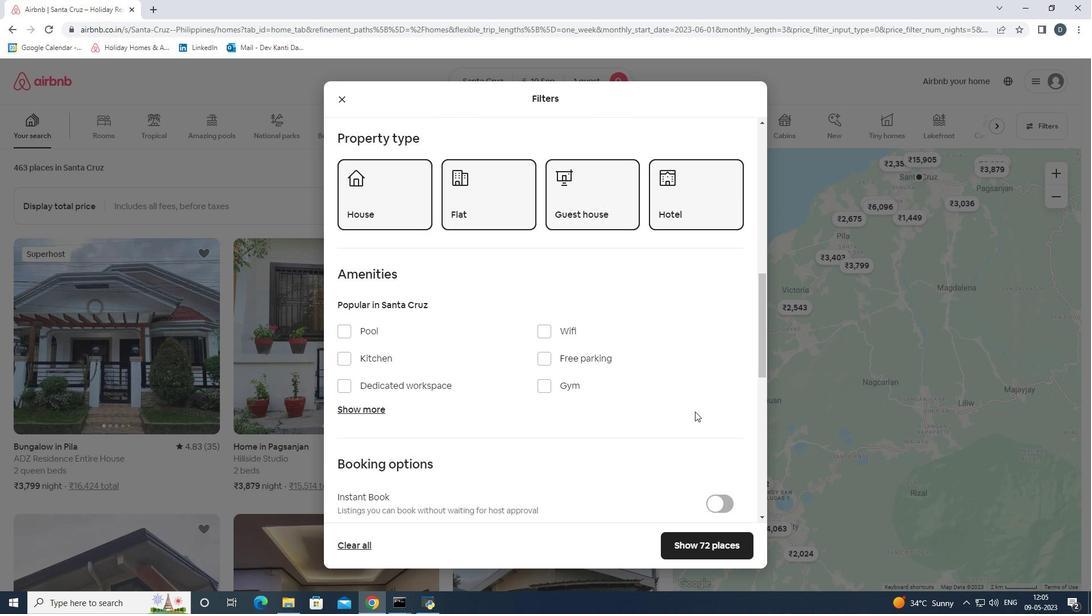 
Action: Mouse scrolled (695, 411) with delta (0, 0)
Screenshot: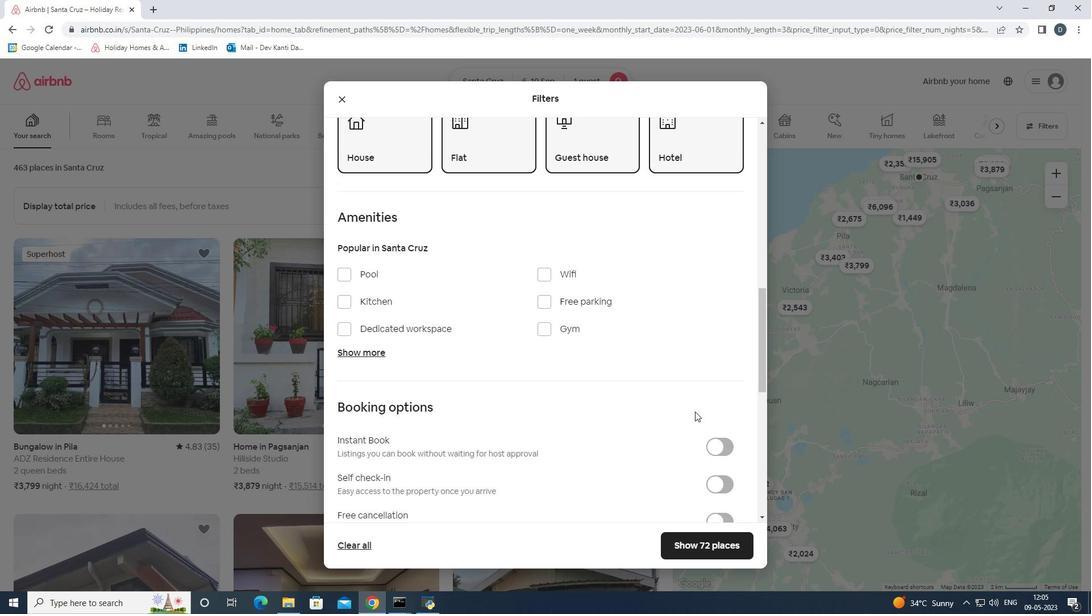 
Action: Mouse moved to (720, 423)
Screenshot: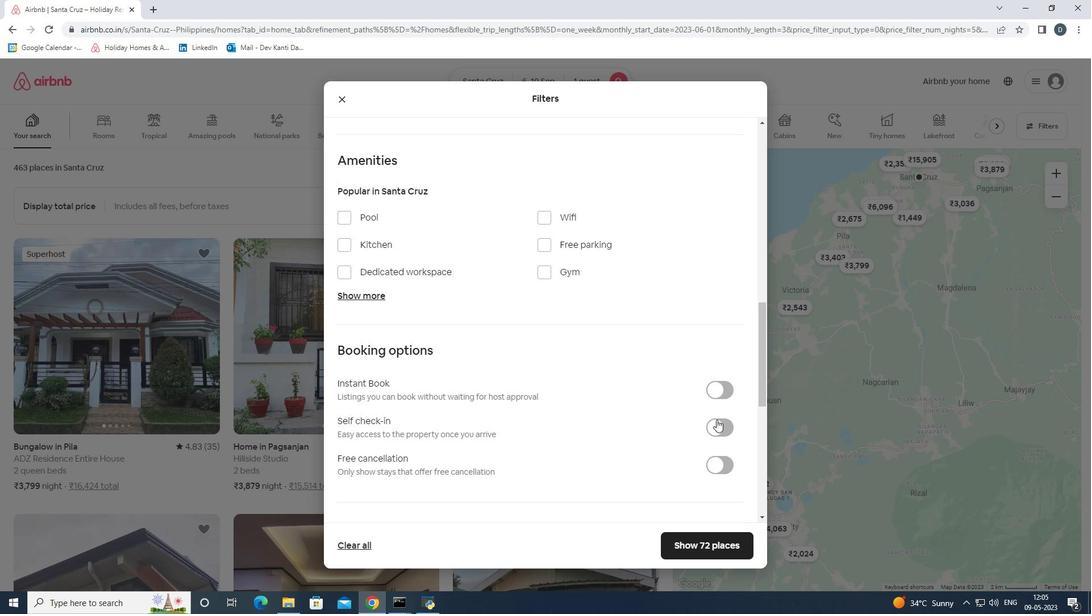 
Action: Mouse pressed left at (720, 423)
Screenshot: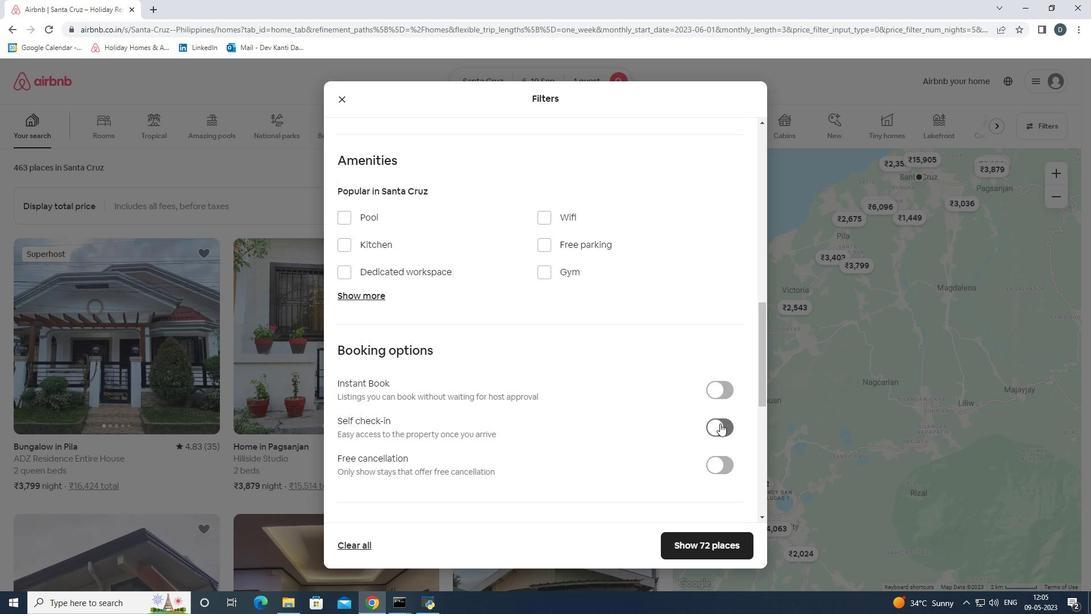 
Action: Mouse scrolled (720, 423) with delta (0, 0)
Screenshot: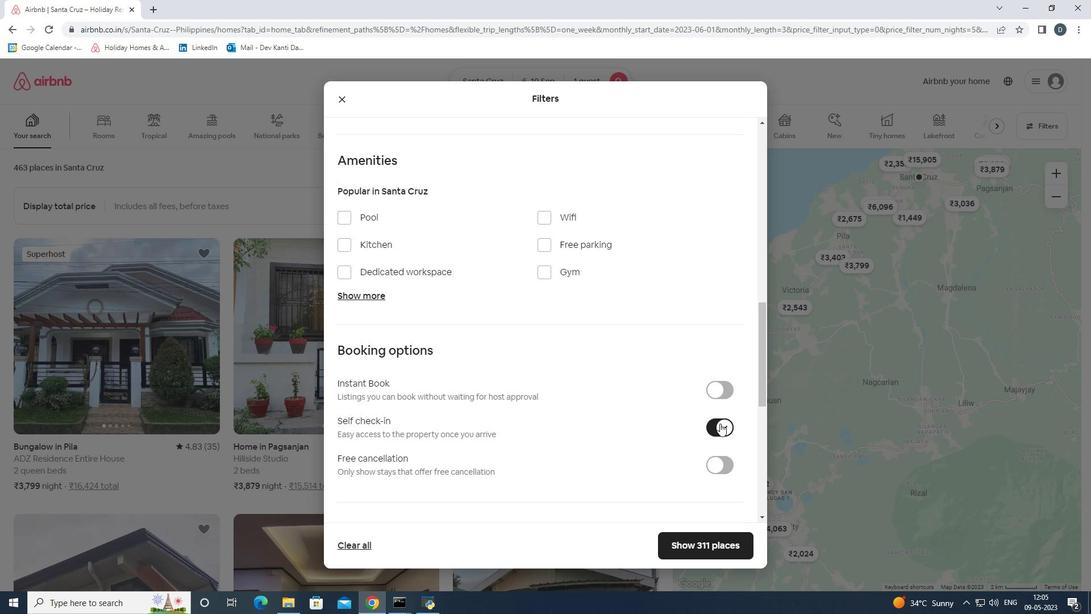 
Action: Mouse scrolled (720, 423) with delta (0, 0)
Screenshot: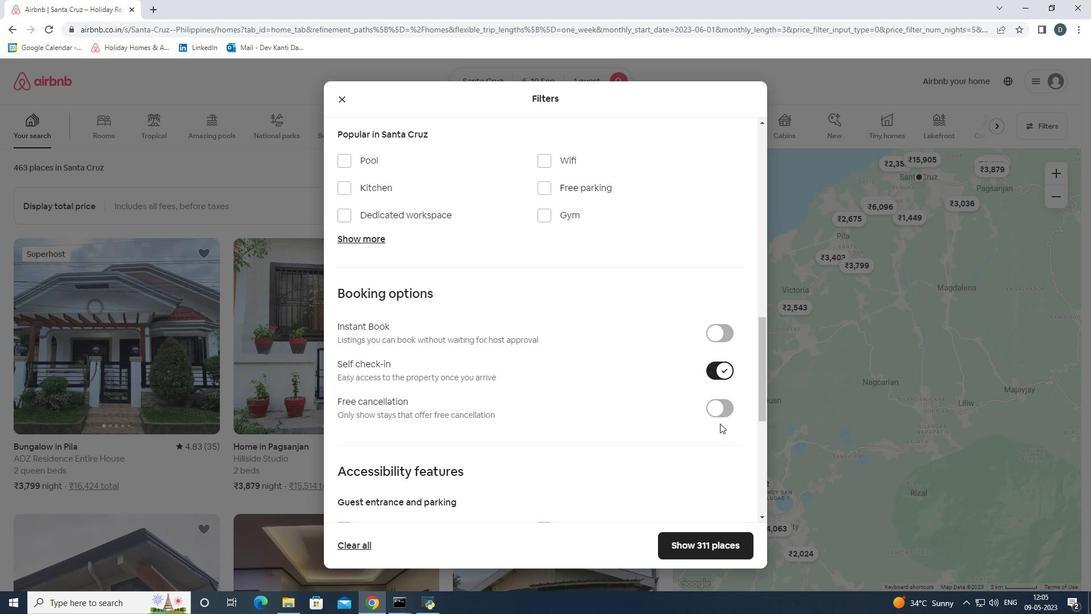 
Action: Mouse scrolled (720, 423) with delta (0, 0)
Screenshot: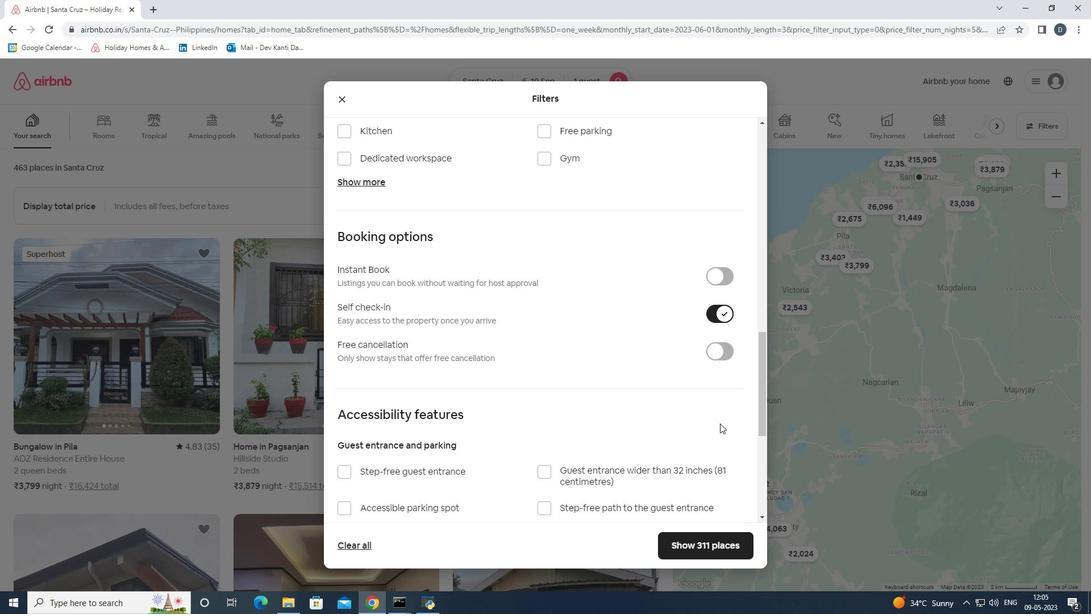 
Action: Mouse scrolled (720, 423) with delta (0, 0)
Screenshot: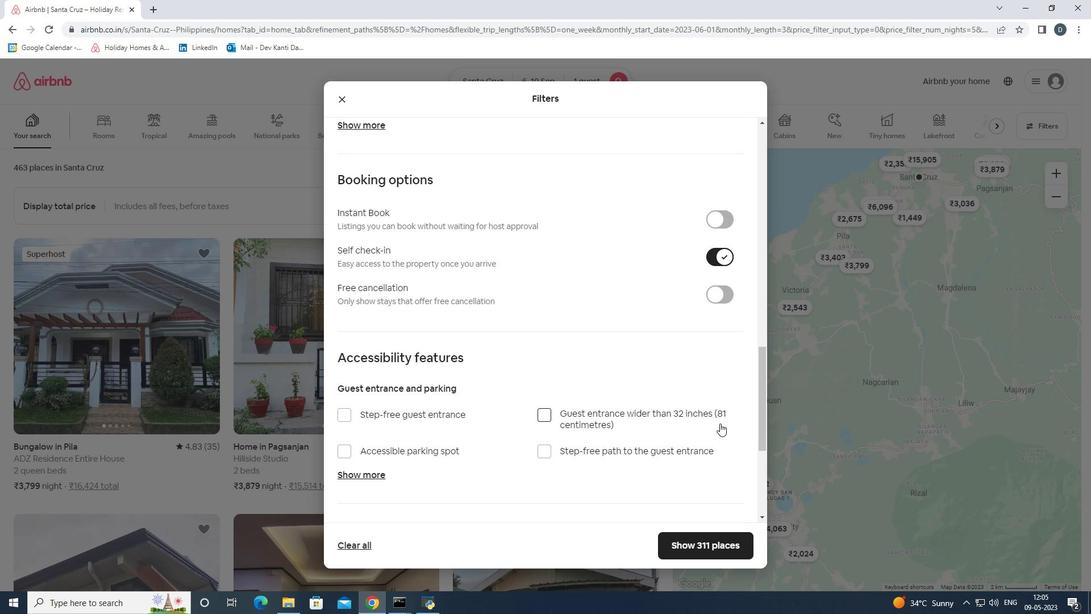 
Action: Mouse scrolled (720, 423) with delta (0, 0)
Screenshot: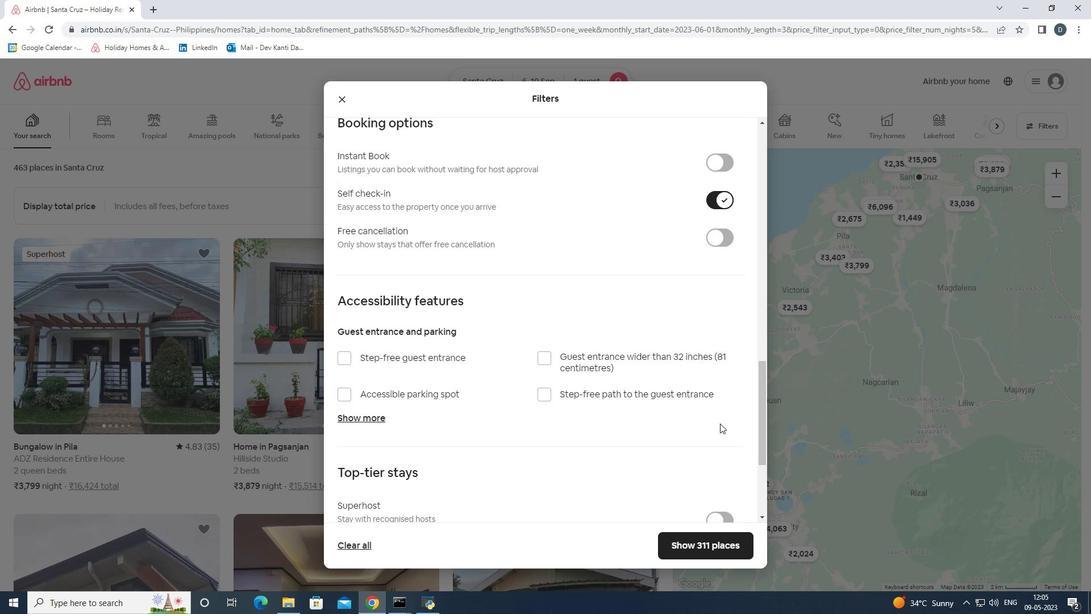 
Action: Mouse scrolled (720, 423) with delta (0, 0)
Screenshot: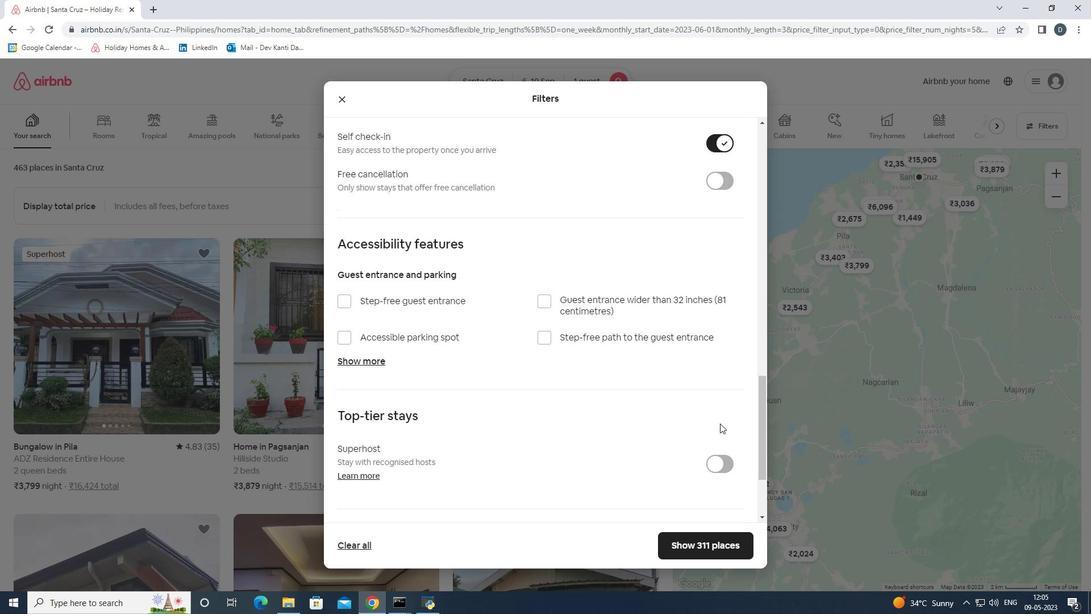 
Action: Mouse scrolled (720, 423) with delta (0, 0)
Screenshot: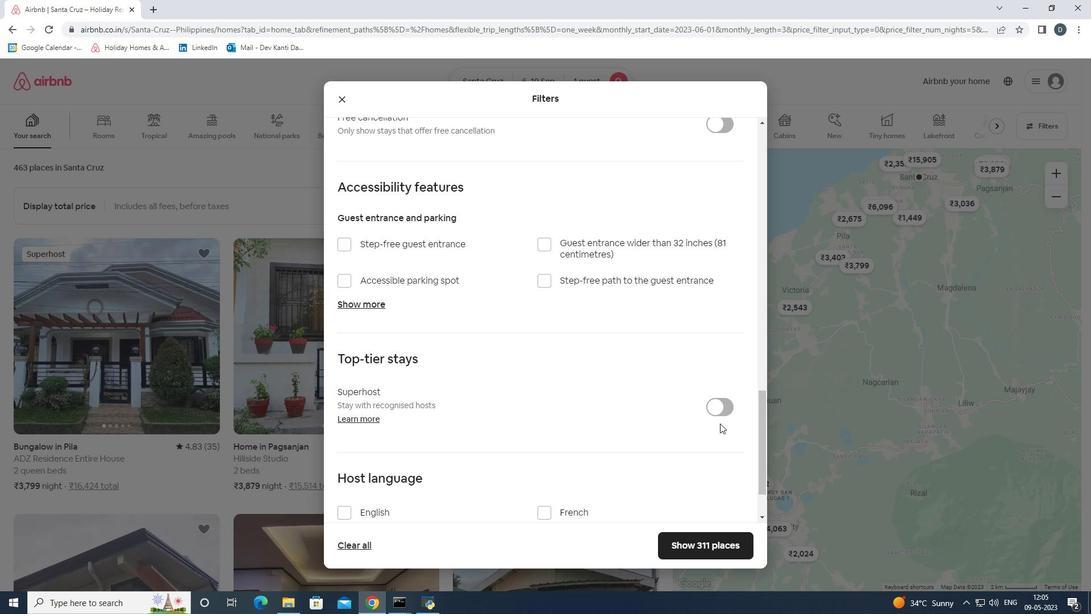 
Action: Mouse scrolled (720, 423) with delta (0, 0)
Screenshot: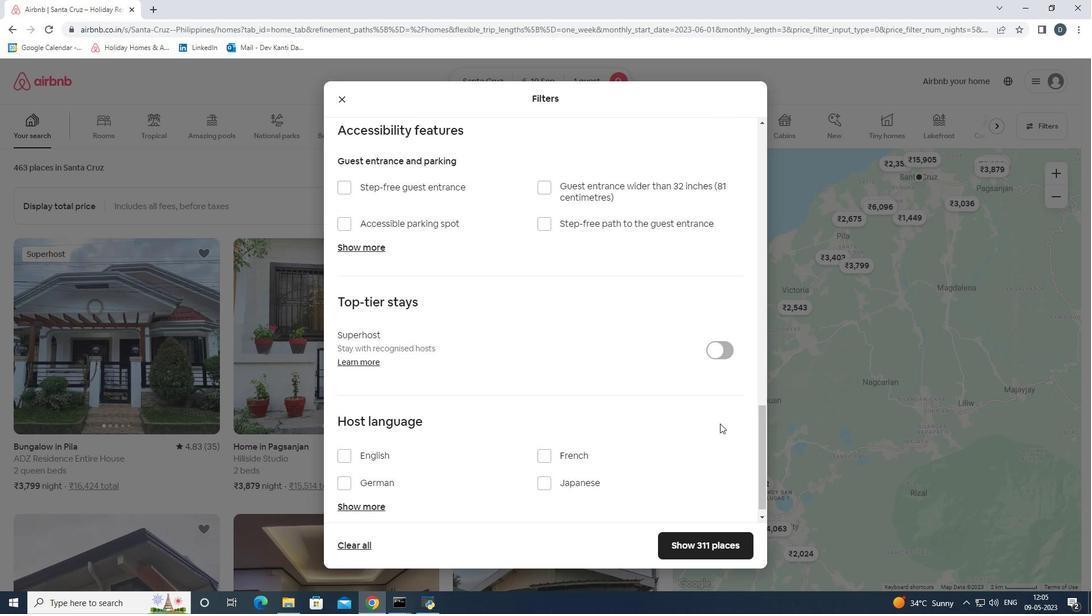 
Action: Mouse moved to (361, 441)
Screenshot: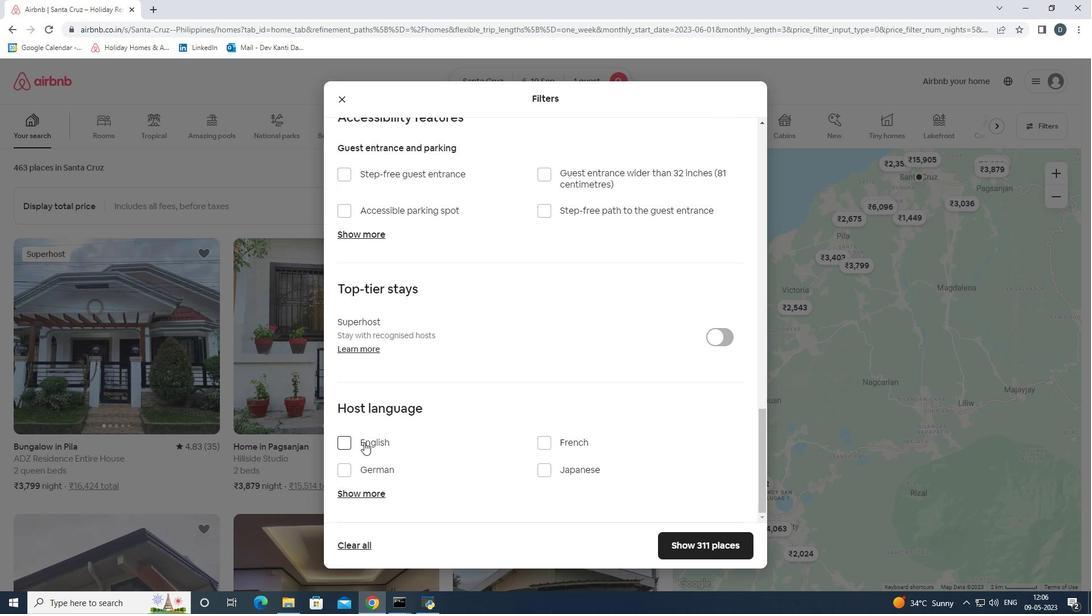 
Action: Mouse pressed left at (361, 441)
Screenshot: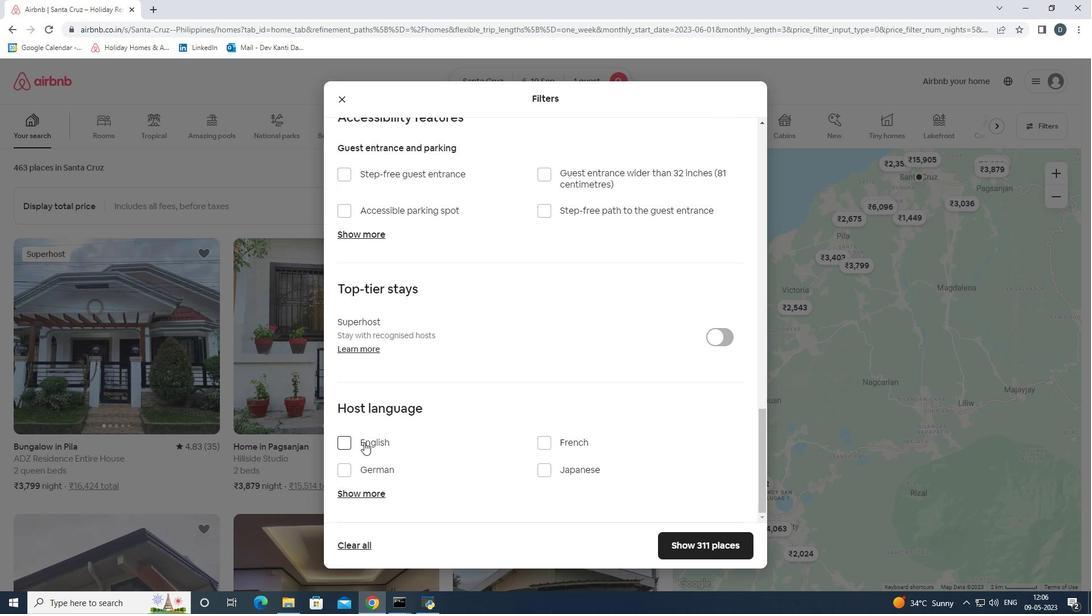 
Action: Mouse moved to (684, 540)
Screenshot: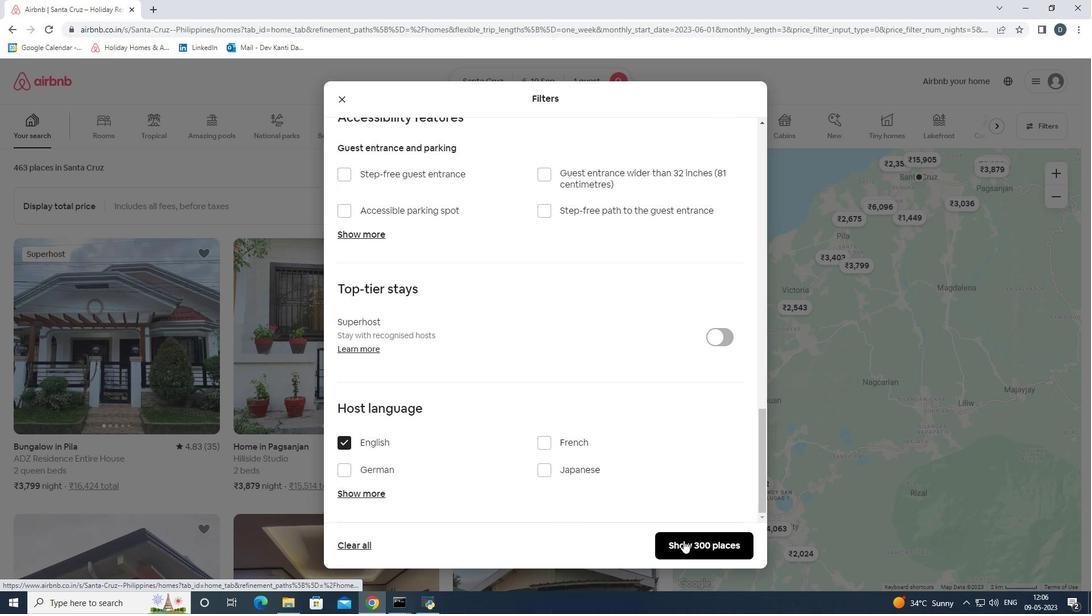 
Action: Mouse pressed left at (684, 540)
Screenshot: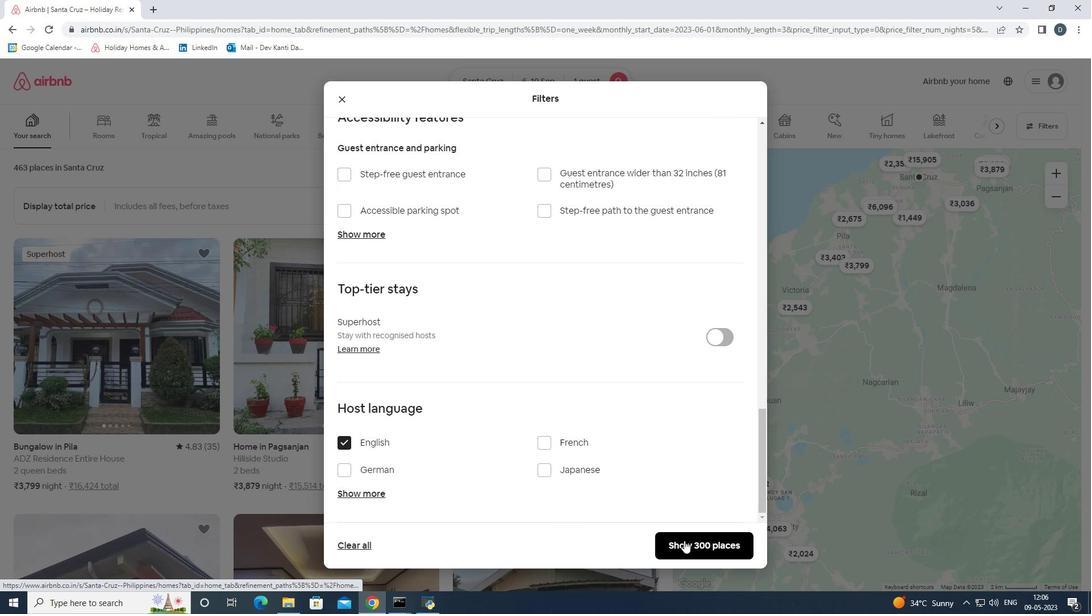 
Action: Mouse moved to (683, 539)
Screenshot: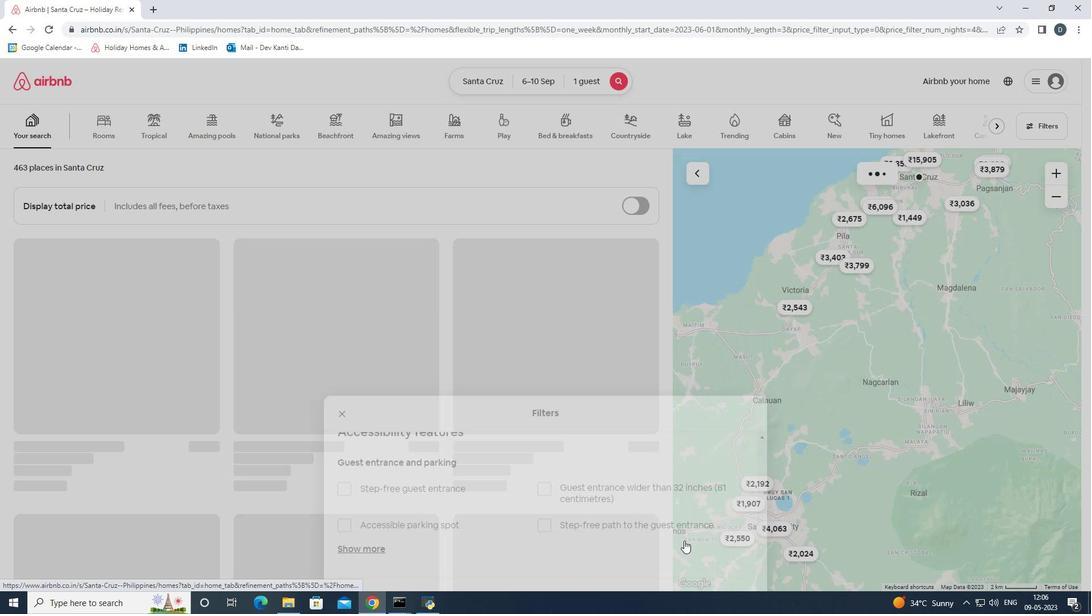 
